 Task: Find connections with filter location Munster with filter topic #sustainabilitywith filter profile language Spanish with filter current company Impetus with filter school Vel's Institute of Science, Technoloyg and Advanced Studies, Chennai with filter industry Geothermal Electric Power Generation with filter service category Financial Accounting with filter keywords title Financial Planner
Action: Mouse moved to (558, 68)
Screenshot: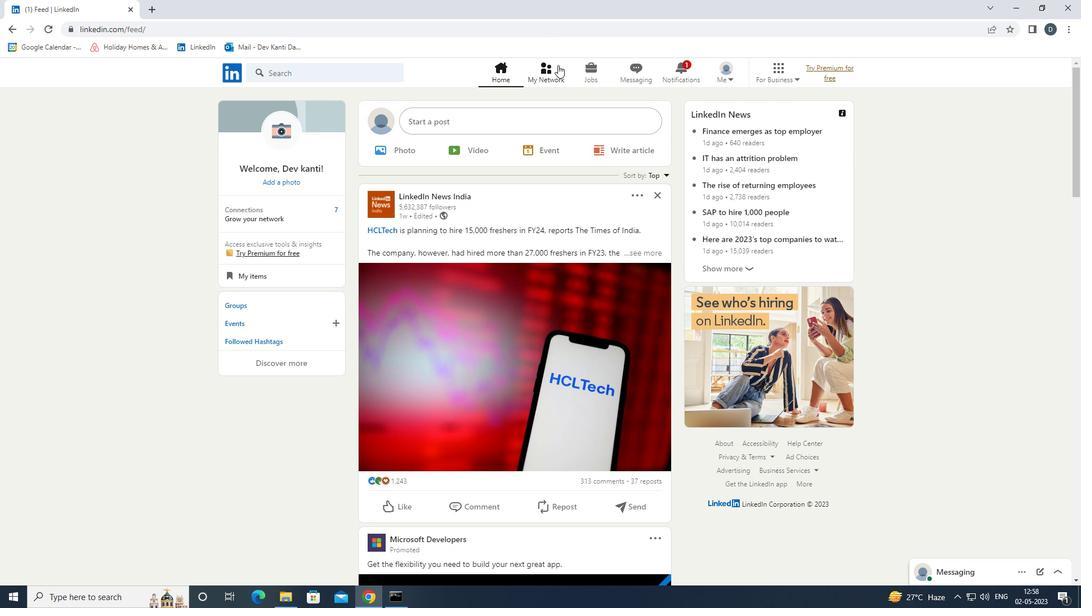 
Action: Mouse pressed left at (558, 68)
Screenshot: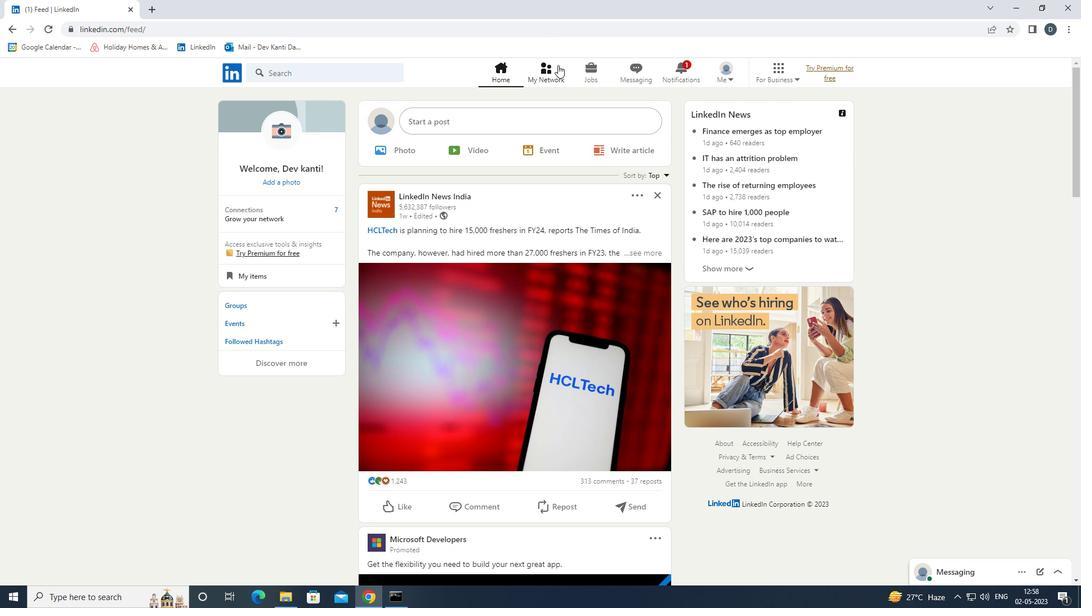 
Action: Mouse moved to (371, 131)
Screenshot: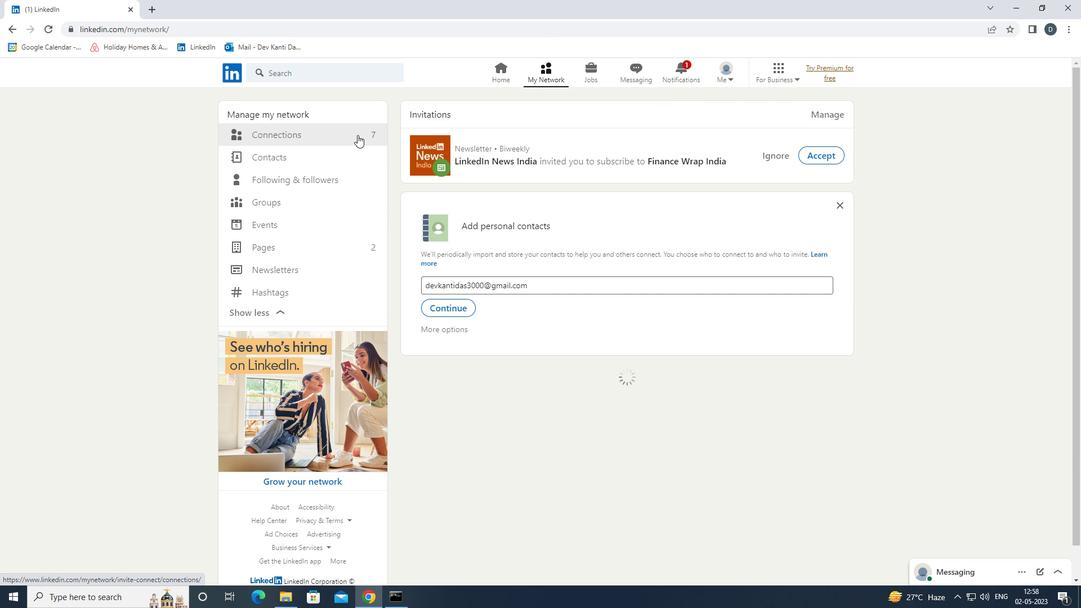 
Action: Mouse pressed left at (371, 131)
Screenshot: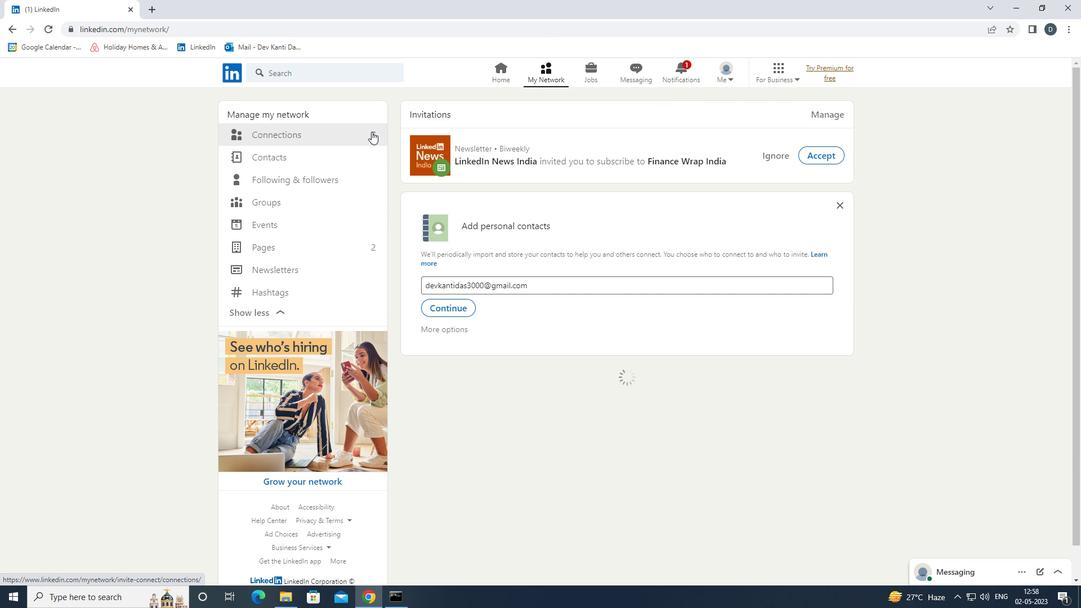 
Action: Mouse moved to (631, 129)
Screenshot: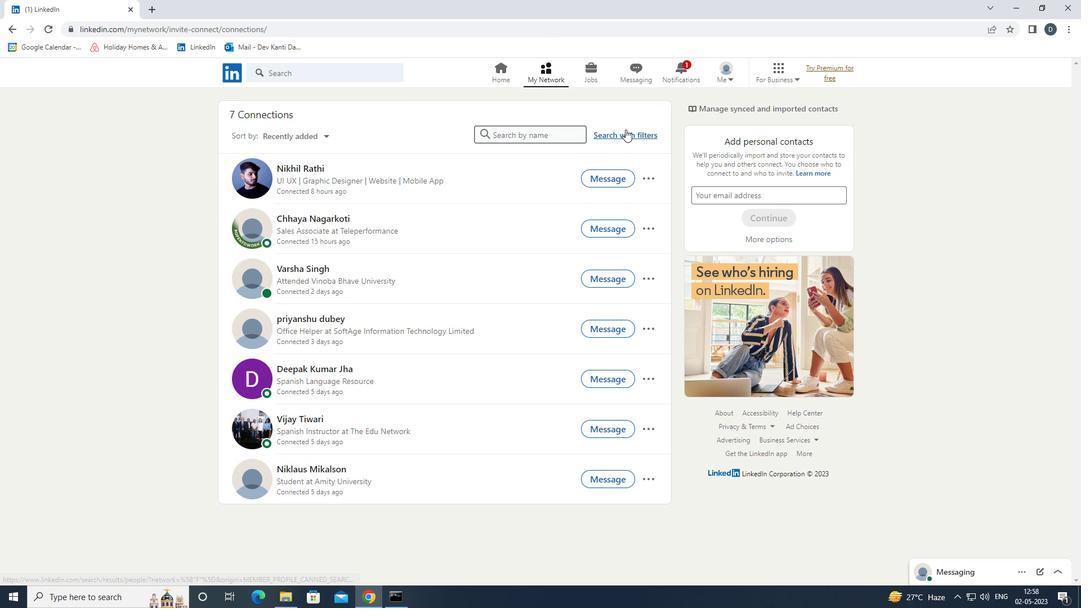 
Action: Mouse pressed left at (631, 129)
Screenshot: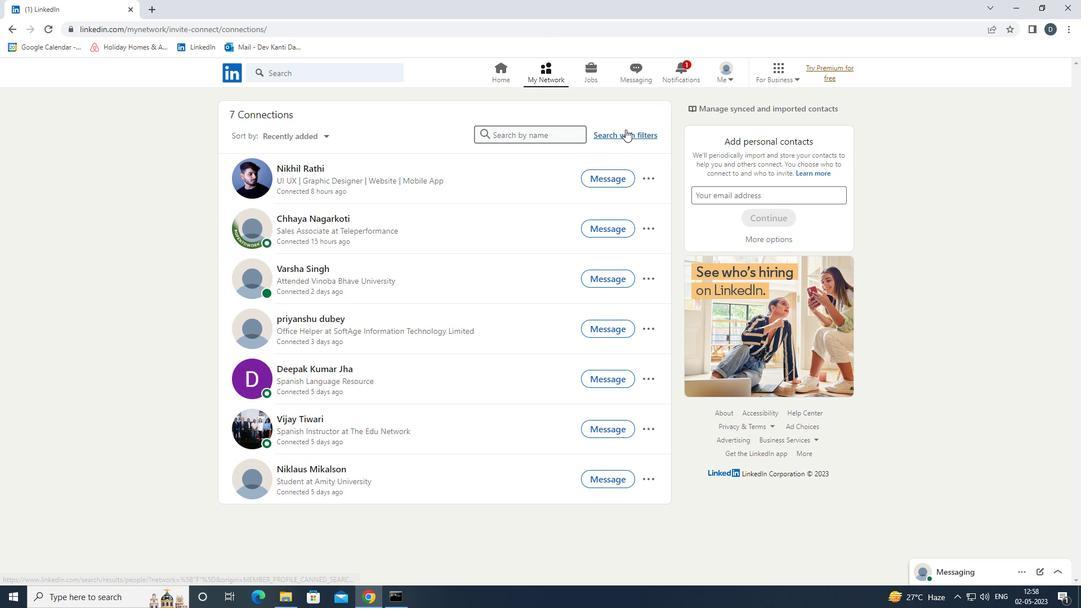 
Action: Mouse moved to (560, 100)
Screenshot: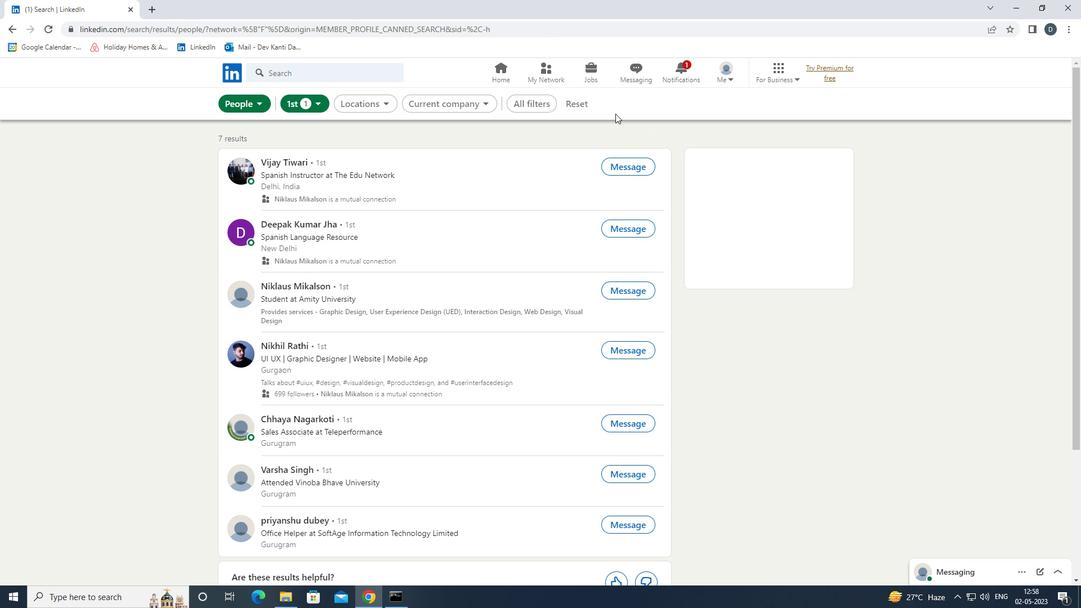 
Action: Mouse pressed left at (560, 100)
Screenshot: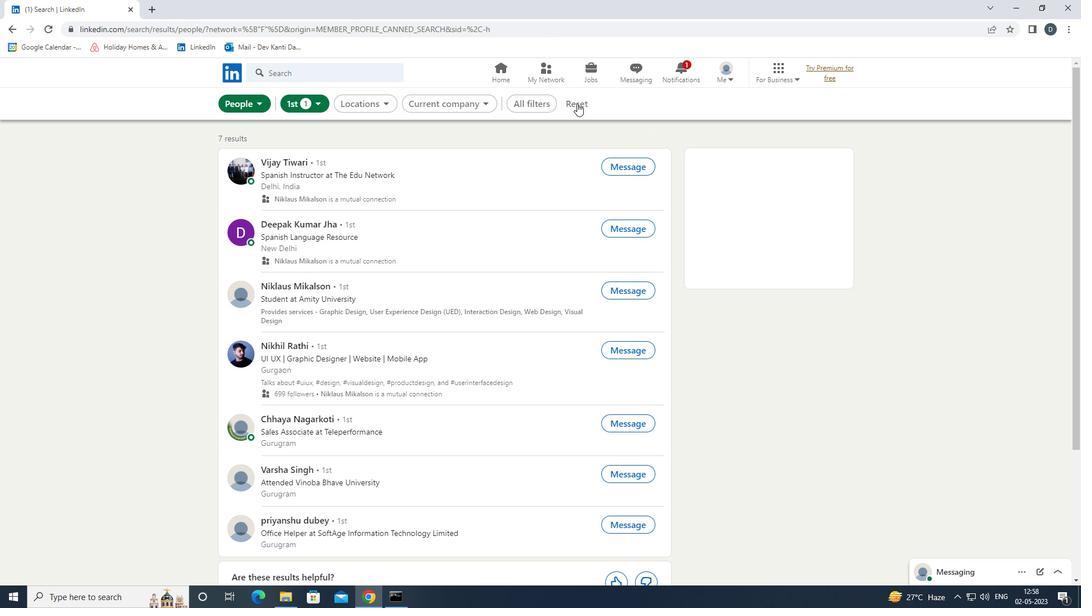 
Action: Mouse moved to (580, 99)
Screenshot: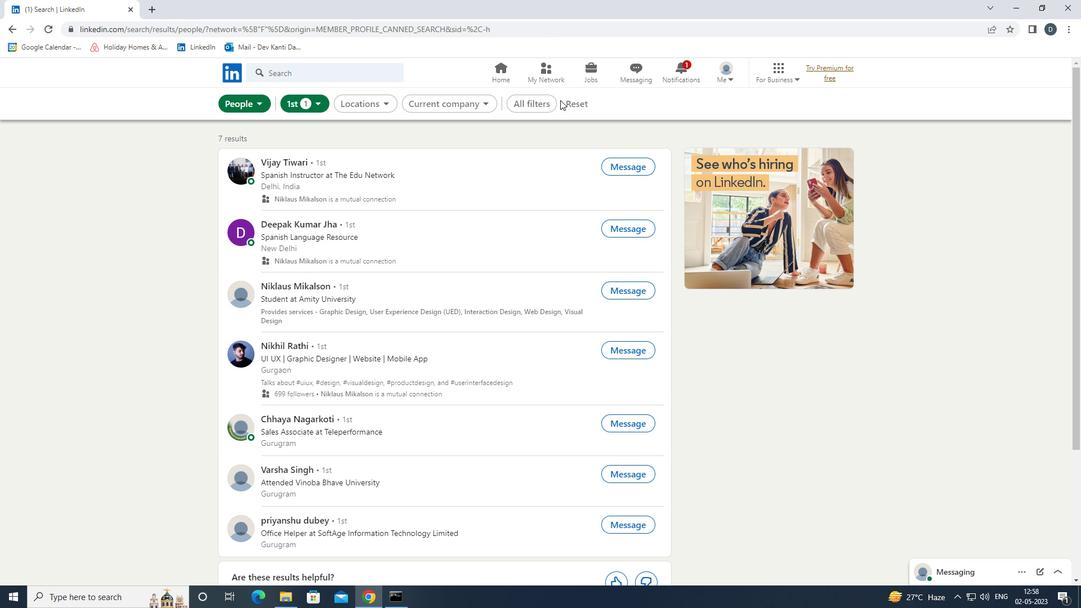 
Action: Mouse pressed left at (580, 99)
Screenshot: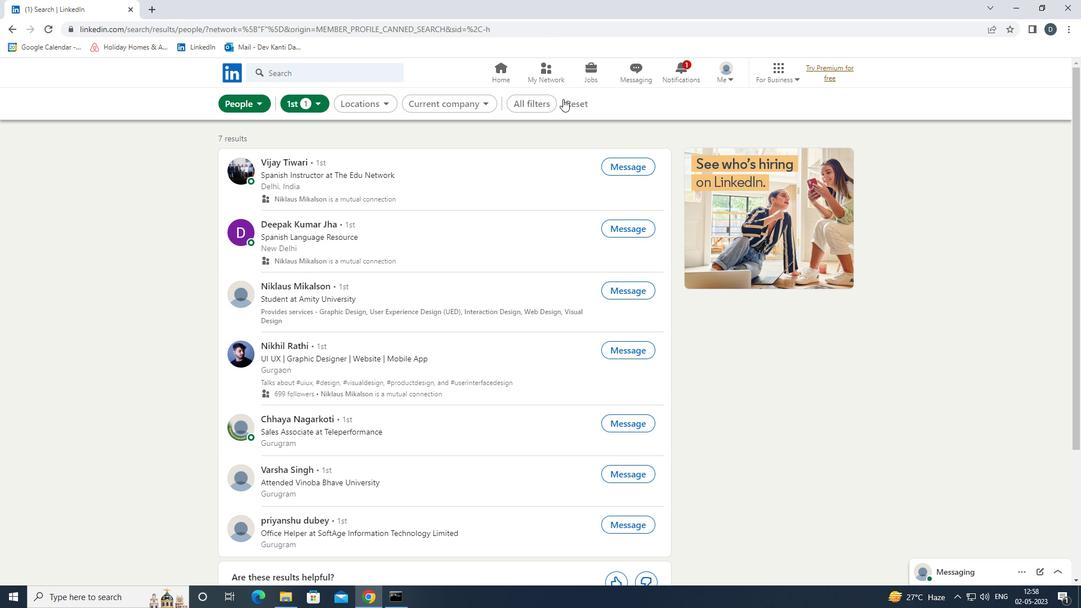 
Action: Mouse moved to (547, 103)
Screenshot: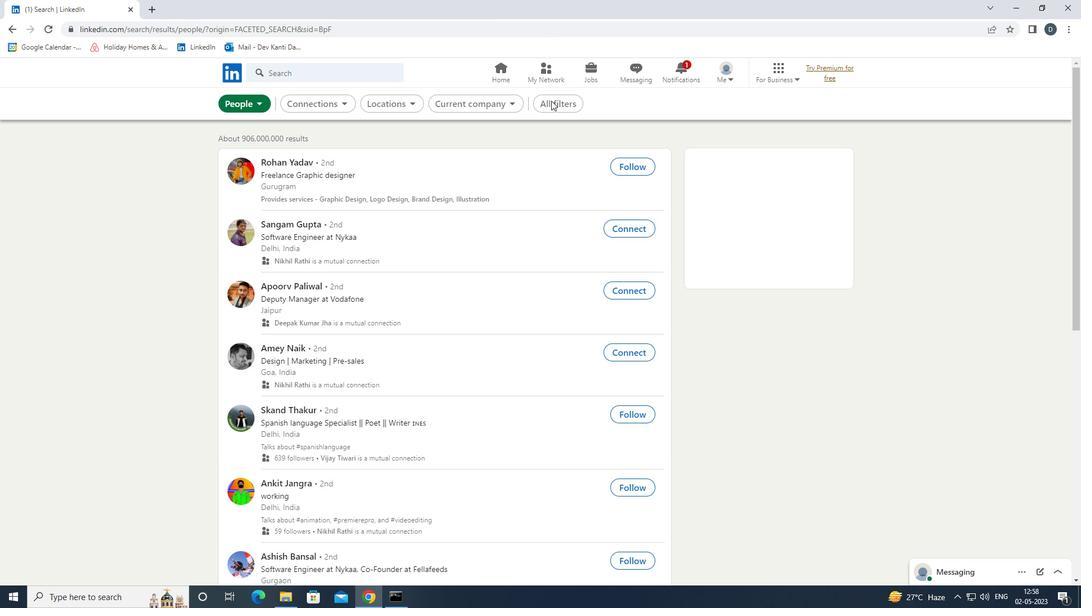 
Action: Mouse pressed left at (547, 103)
Screenshot: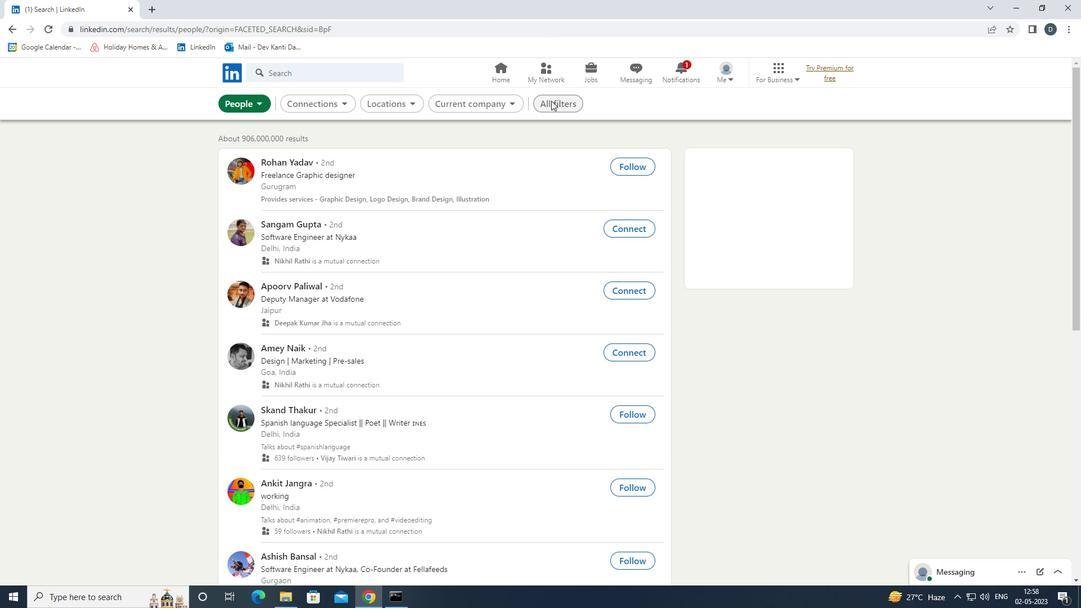 
Action: Mouse moved to (989, 381)
Screenshot: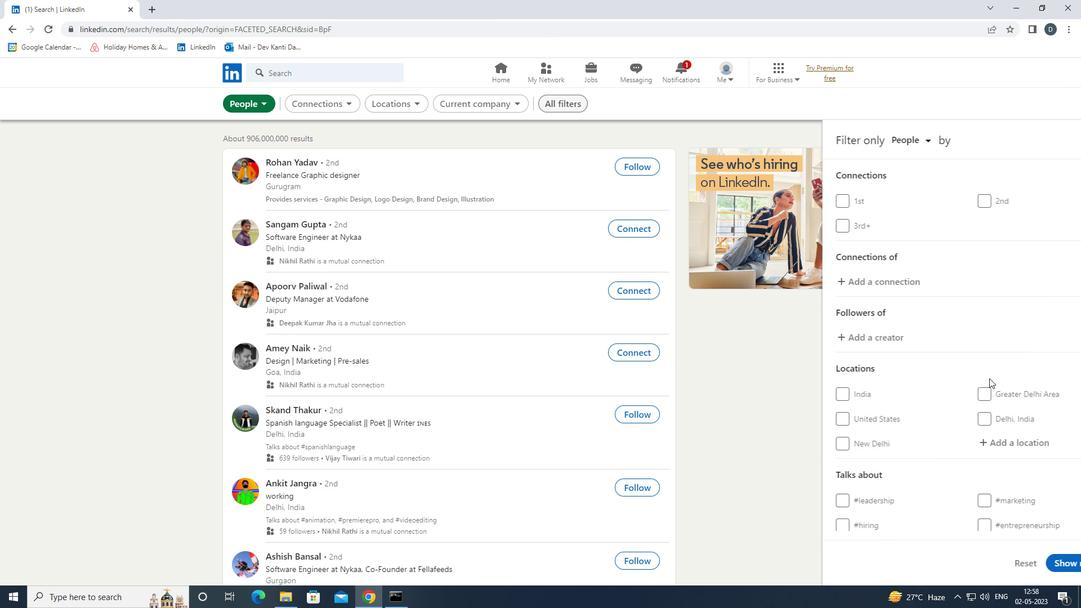 
Action: Mouse scrolled (989, 380) with delta (0, 0)
Screenshot: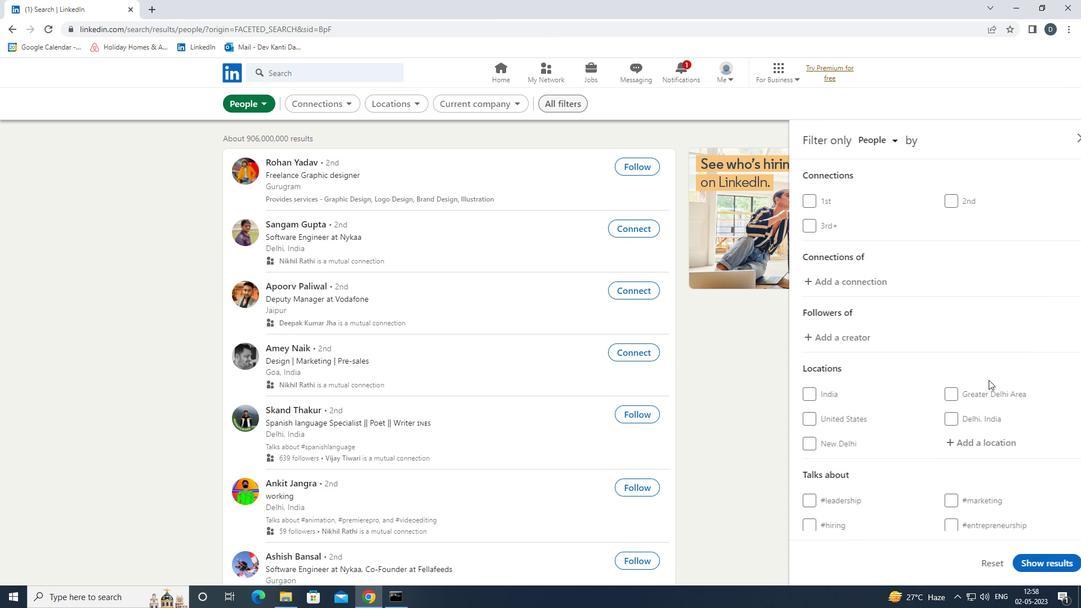 
Action: Mouse moved to (989, 381)
Screenshot: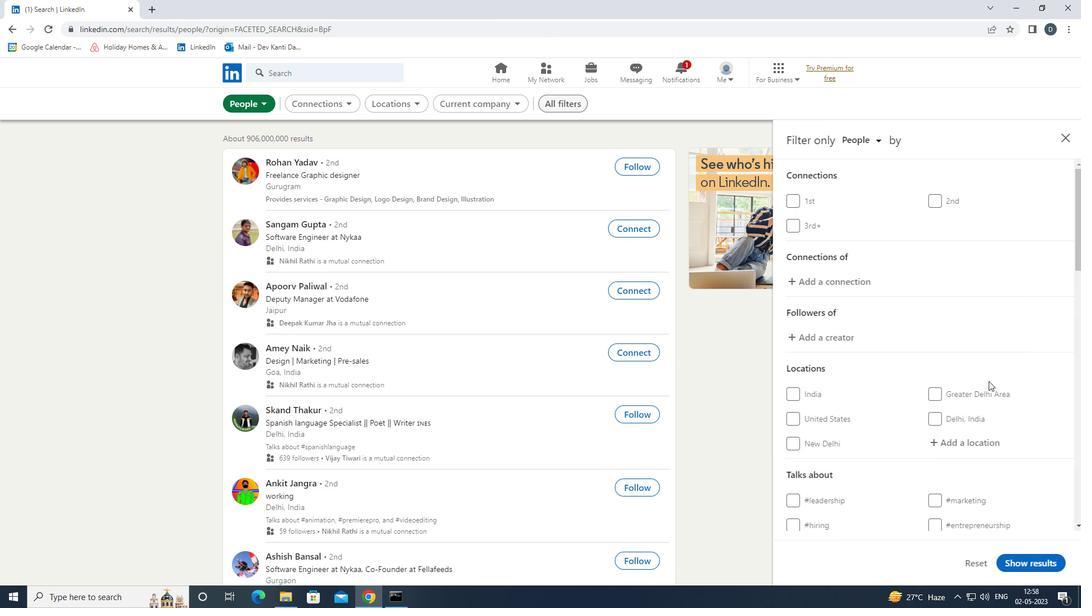 
Action: Mouse scrolled (989, 381) with delta (0, 0)
Screenshot: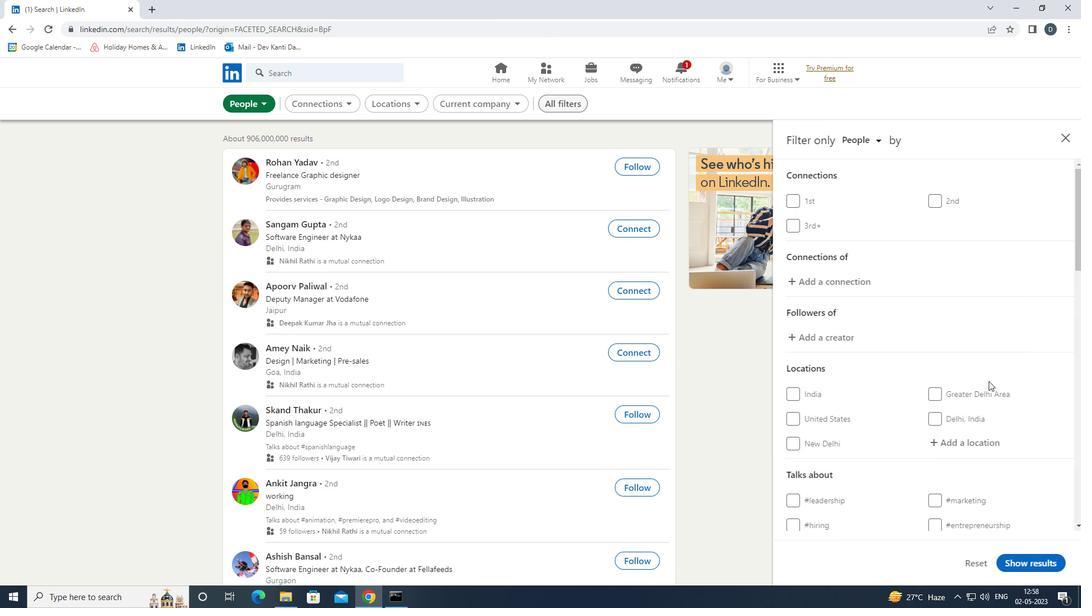 
Action: Mouse moved to (982, 328)
Screenshot: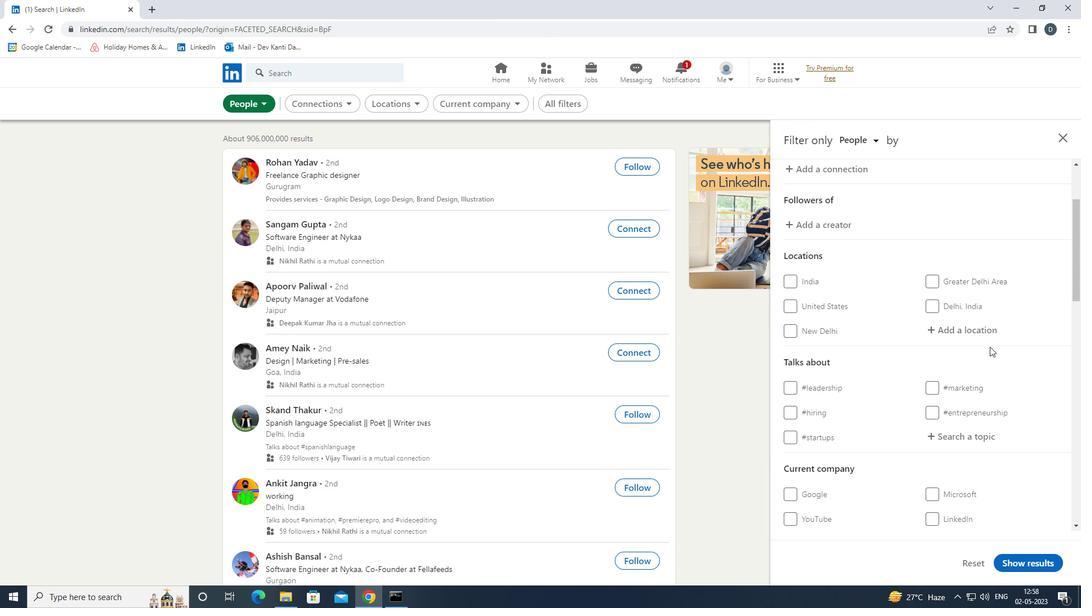 
Action: Mouse pressed left at (982, 328)
Screenshot: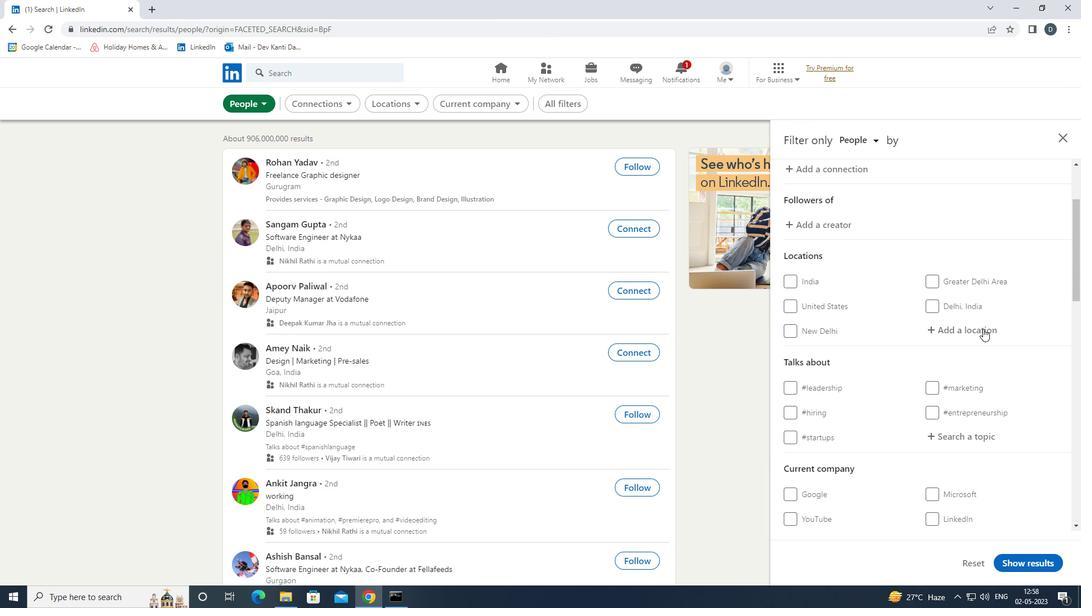 
Action: Mouse moved to (981, 328)
Screenshot: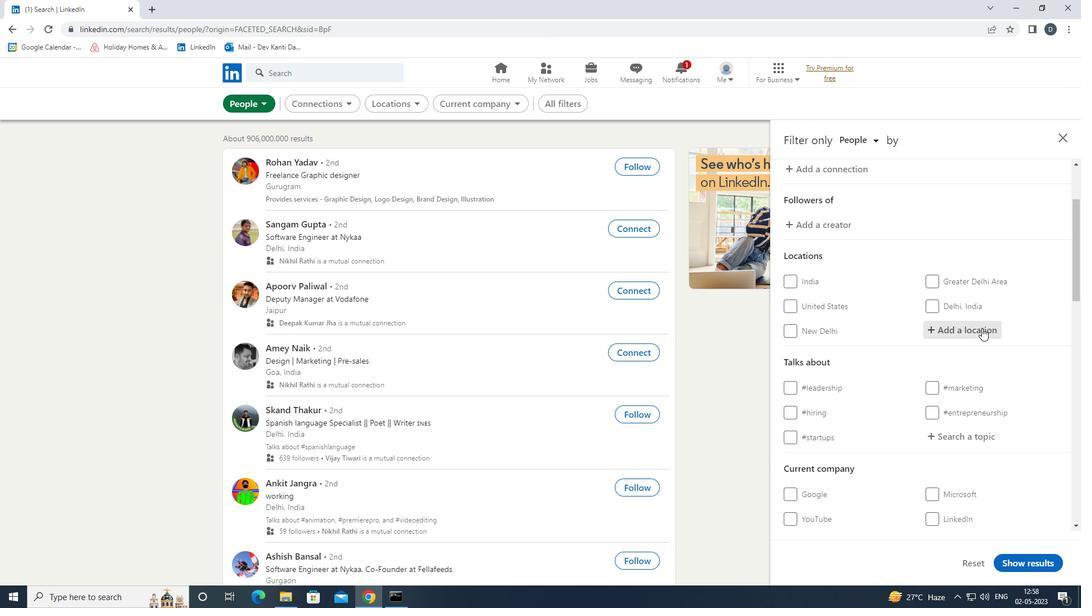 
Action: Key pressed <Key.shift>MUNSTER<Key.down><Key.enter>
Screenshot: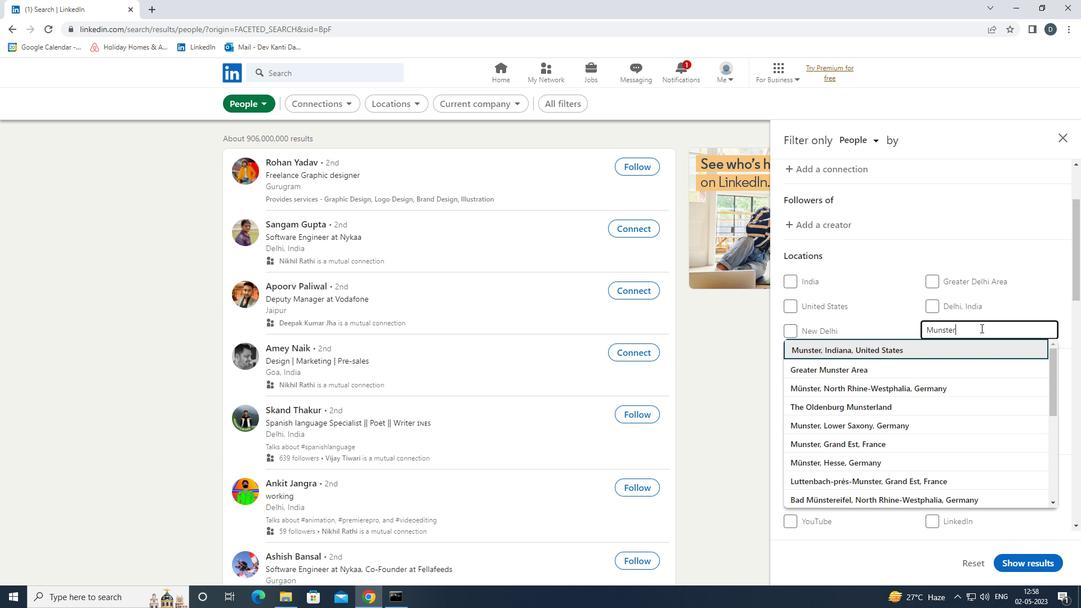 
Action: Mouse moved to (908, 337)
Screenshot: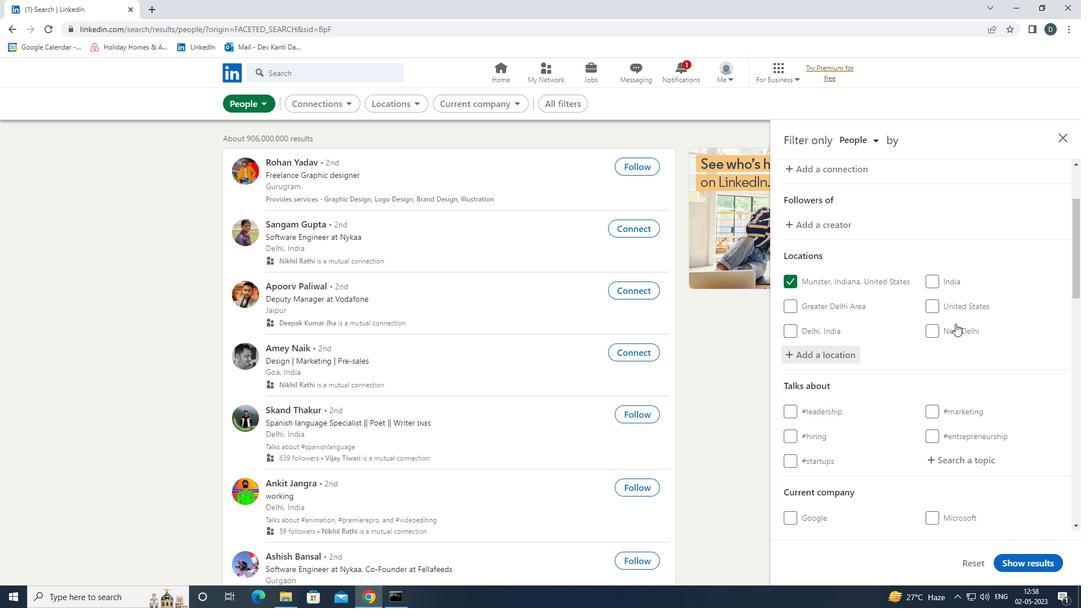 
Action: Mouse scrolled (908, 337) with delta (0, 0)
Screenshot: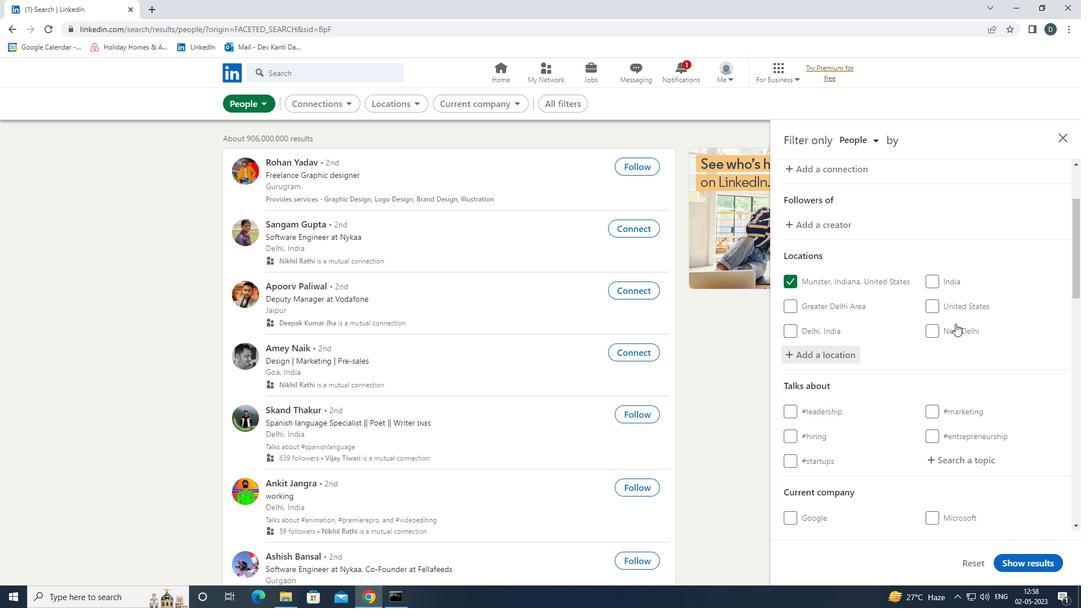 
Action: Mouse moved to (919, 362)
Screenshot: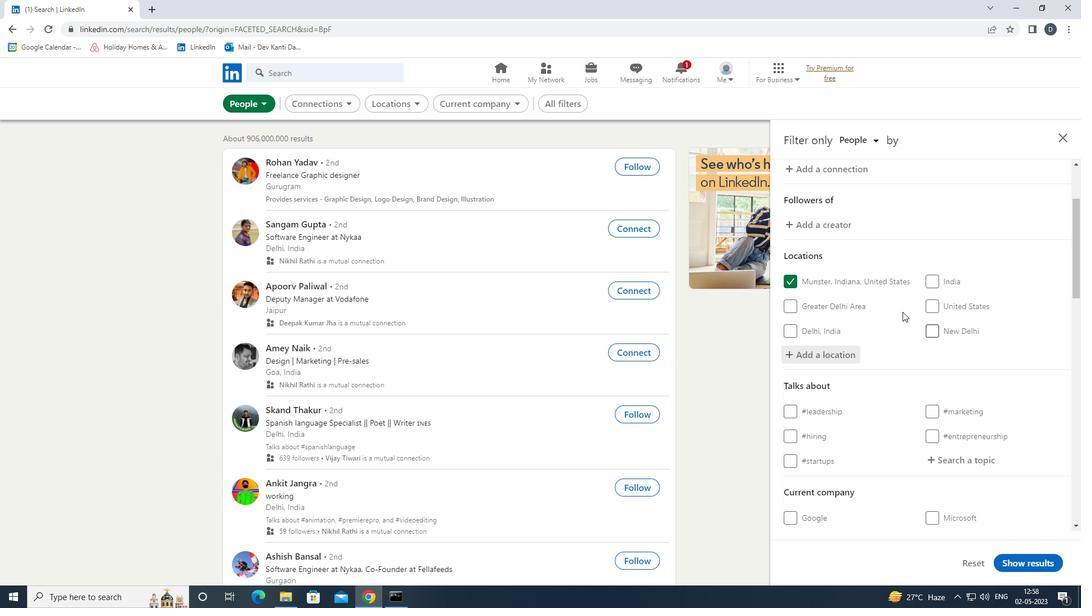 
Action: Mouse scrolled (919, 361) with delta (0, 0)
Screenshot: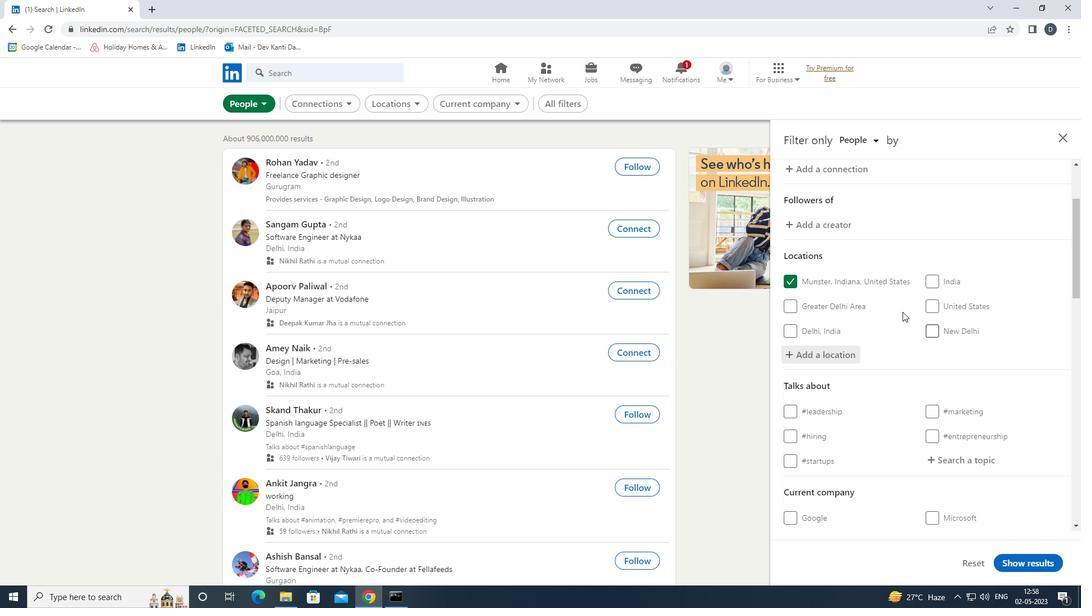 
Action: Mouse moved to (977, 332)
Screenshot: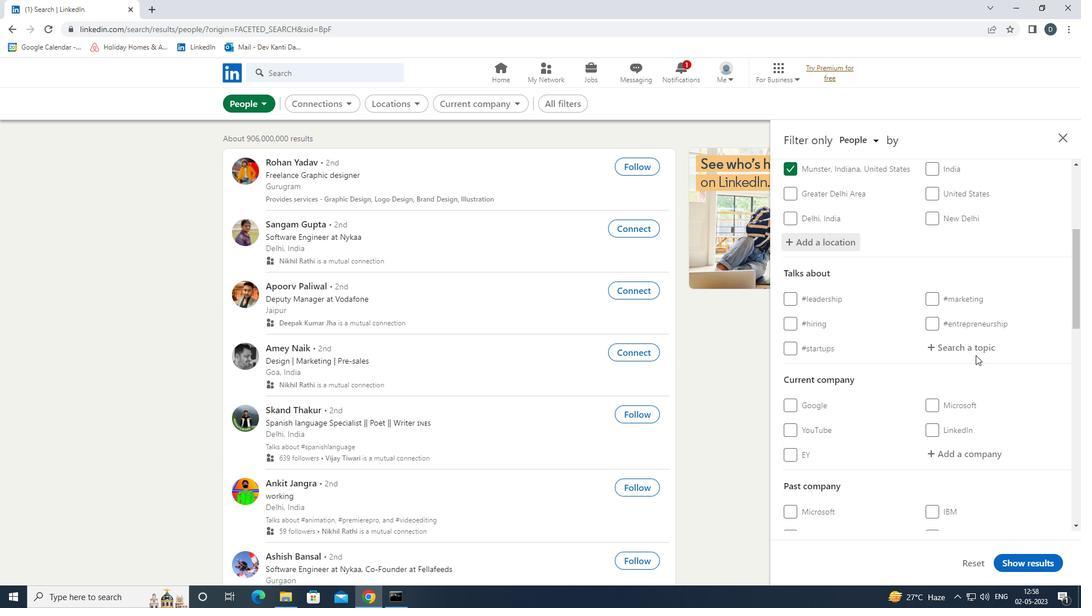 
Action: Mouse pressed left at (977, 332)
Screenshot: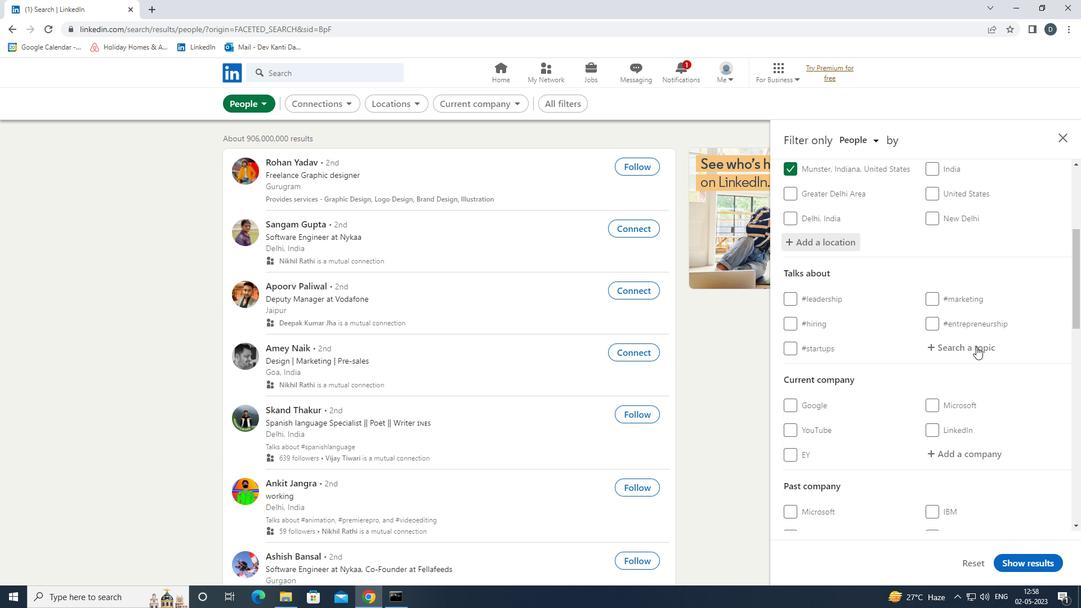 
Action: Mouse moved to (973, 353)
Screenshot: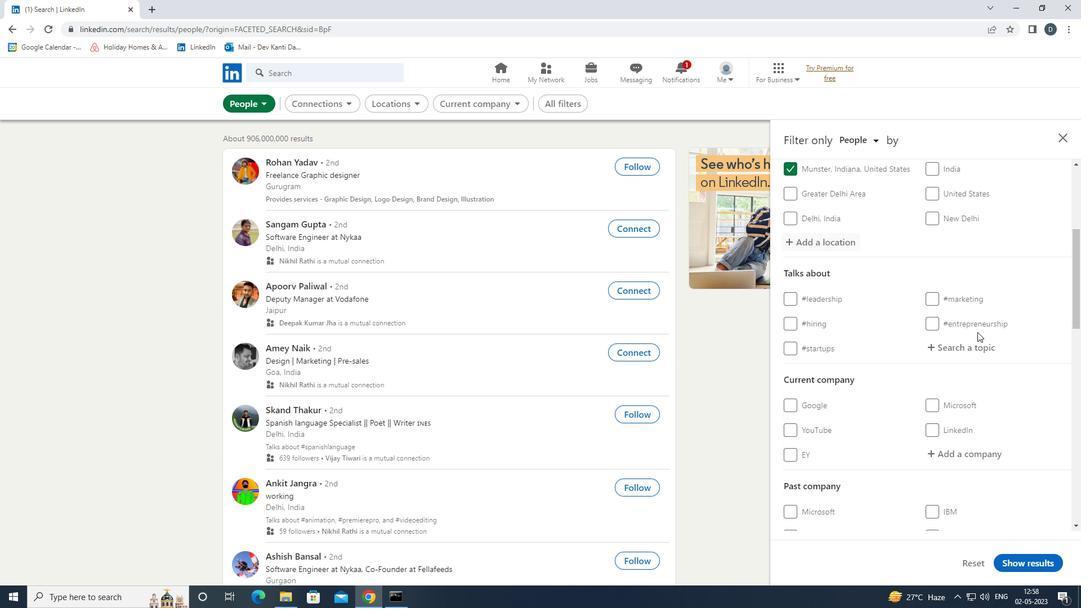 
Action: Mouse pressed left at (973, 353)
Screenshot: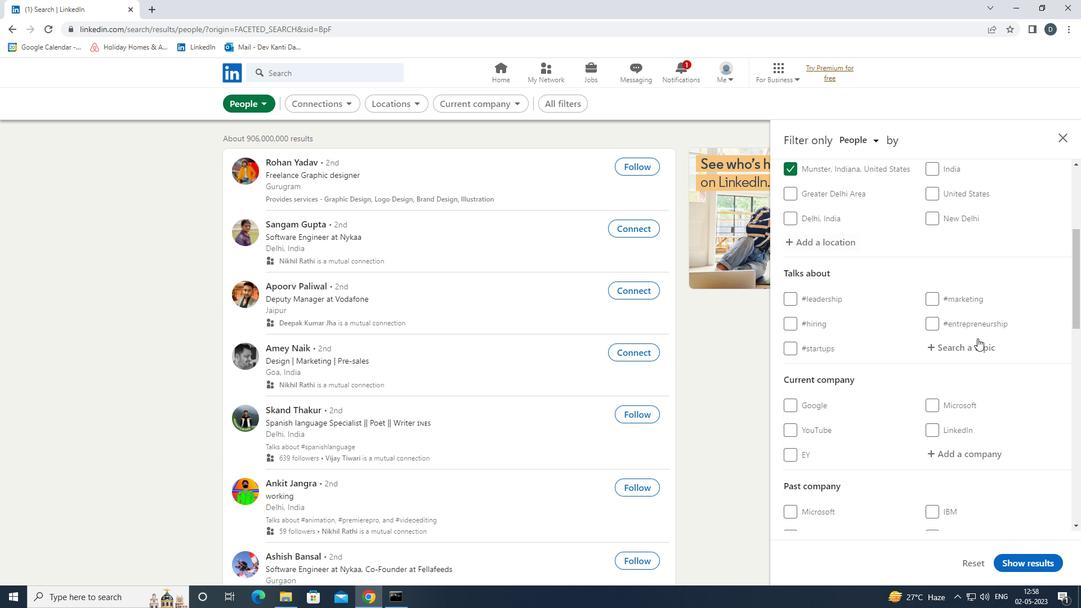 
Action: Mouse moved to (968, 356)
Screenshot: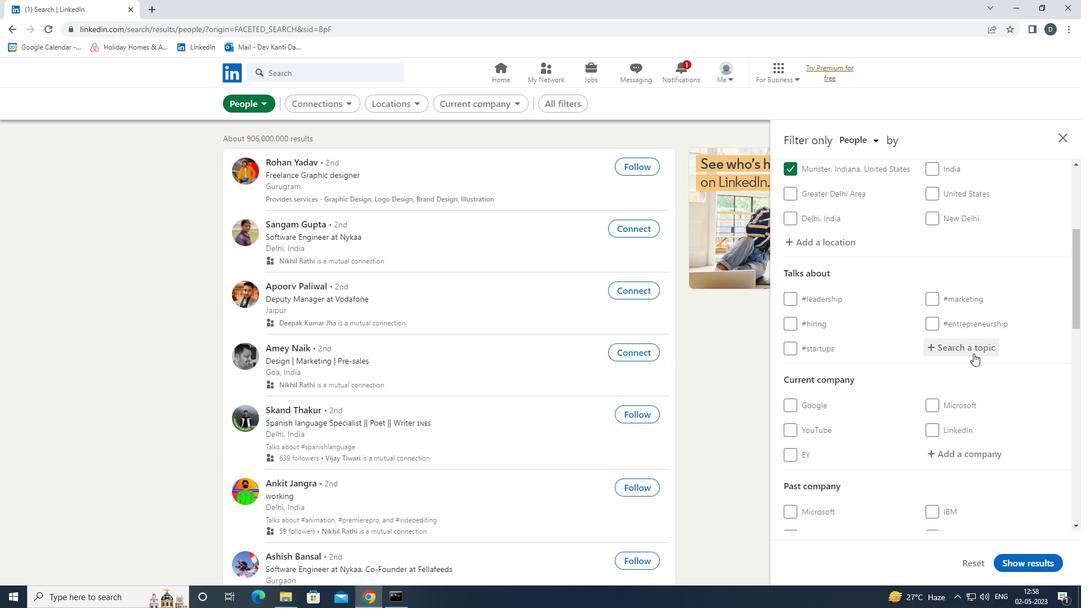 
Action: Key pressed SUSTAINI<Key.down><Key.enter>
Screenshot: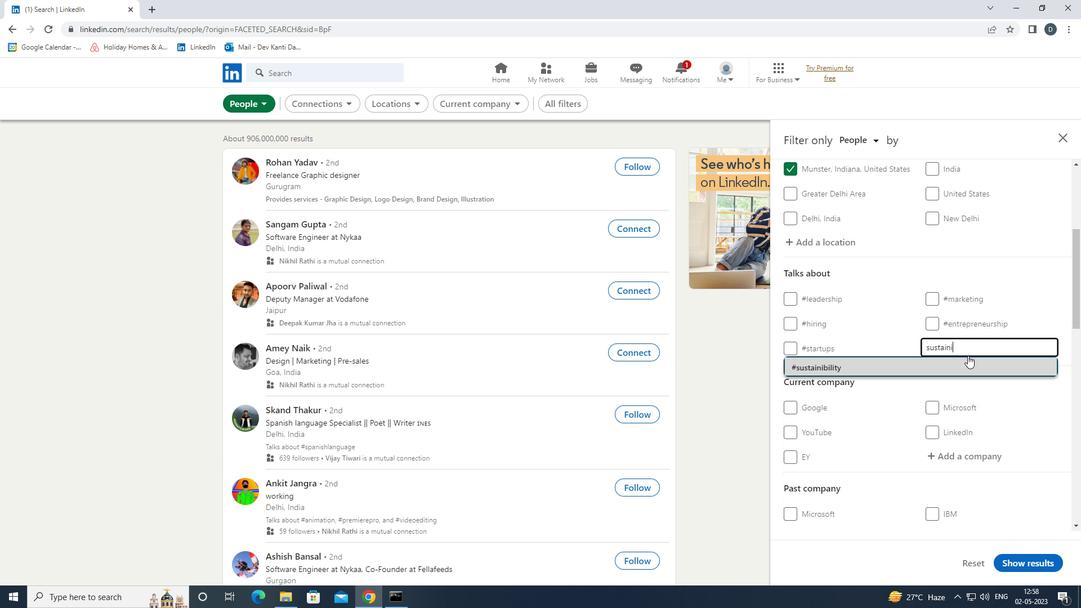 
Action: Mouse moved to (966, 359)
Screenshot: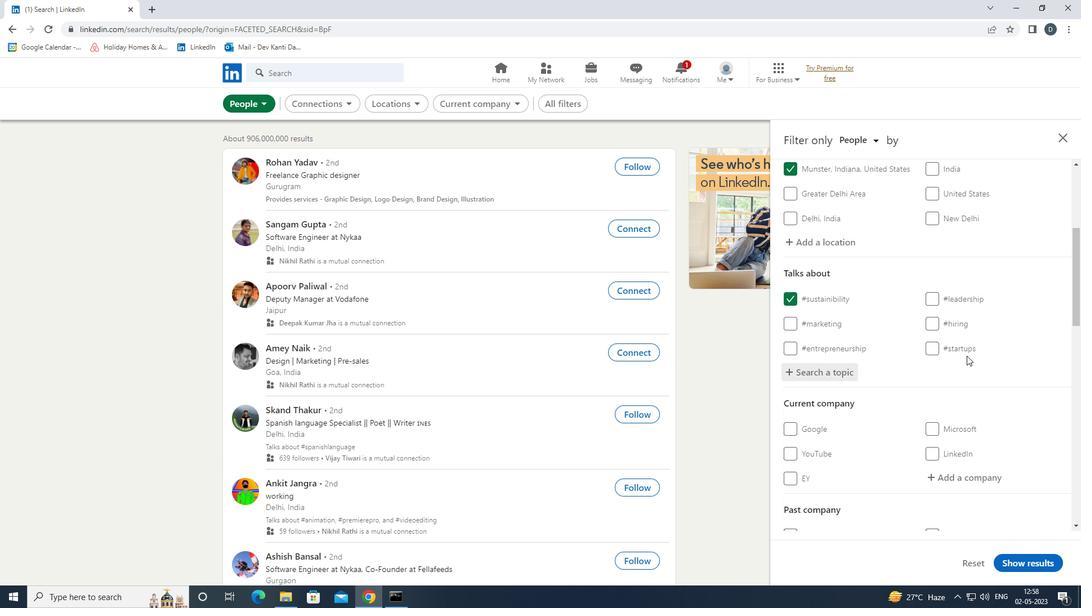 
Action: Mouse scrolled (966, 359) with delta (0, 0)
Screenshot: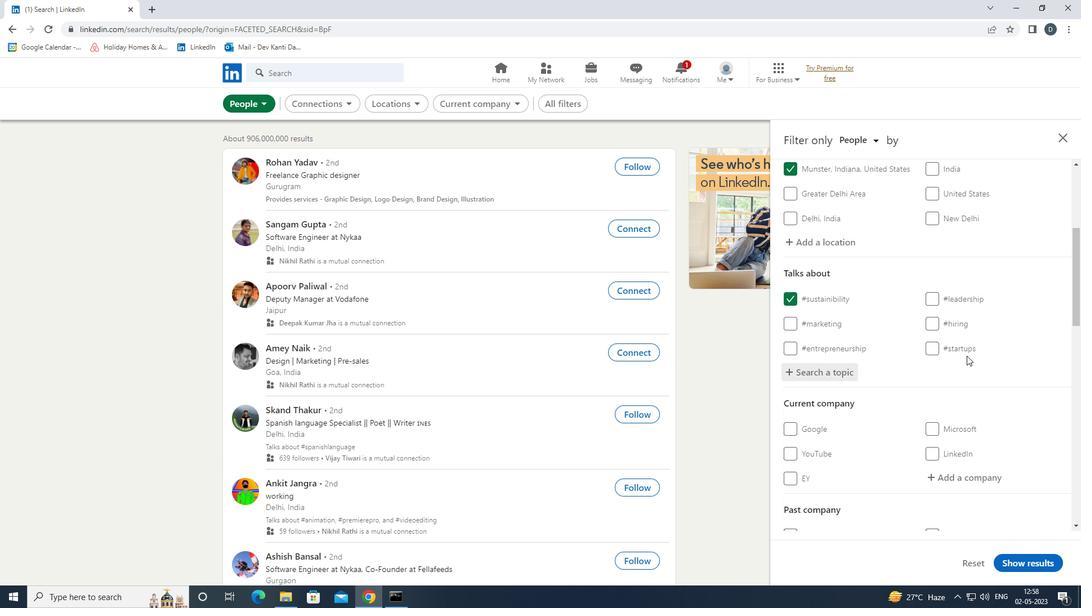 
Action: Mouse moved to (966, 365)
Screenshot: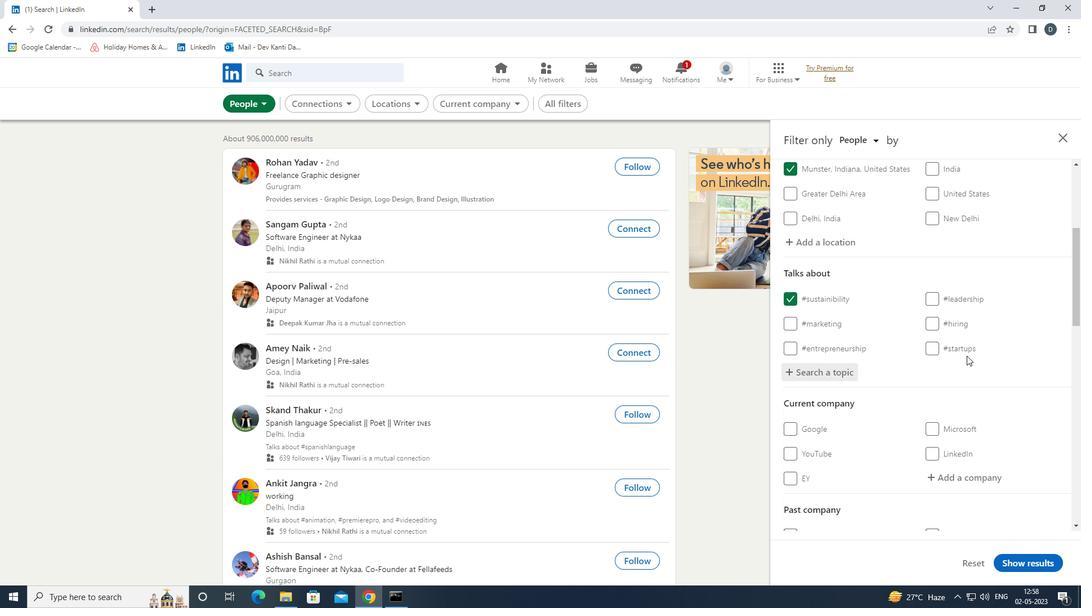 
Action: Mouse scrolled (966, 364) with delta (0, 0)
Screenshot: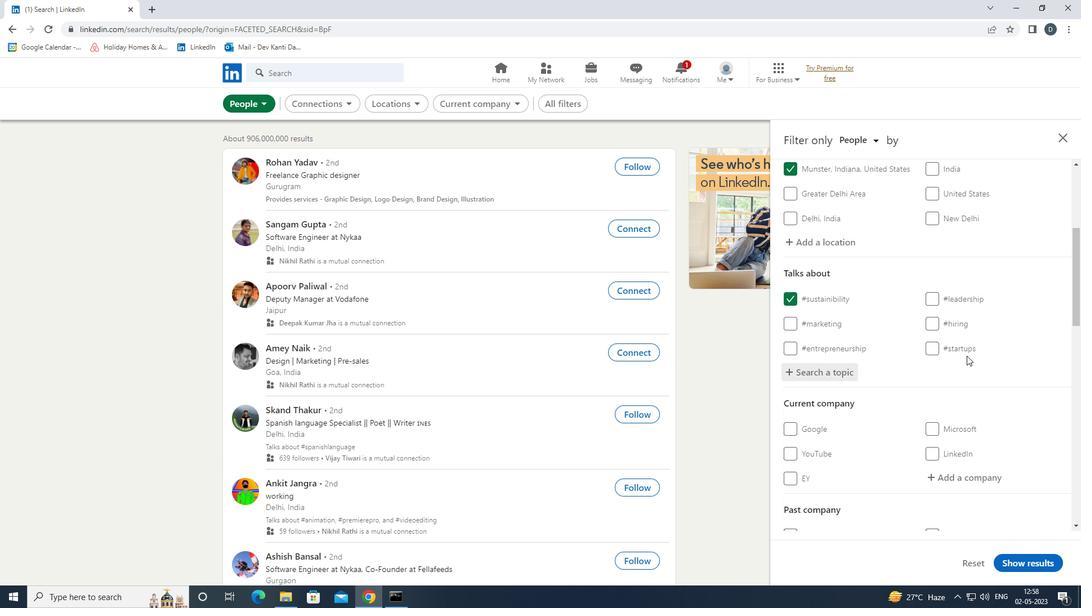 
Action: Mouse moved to (966, 365)
Screenshot: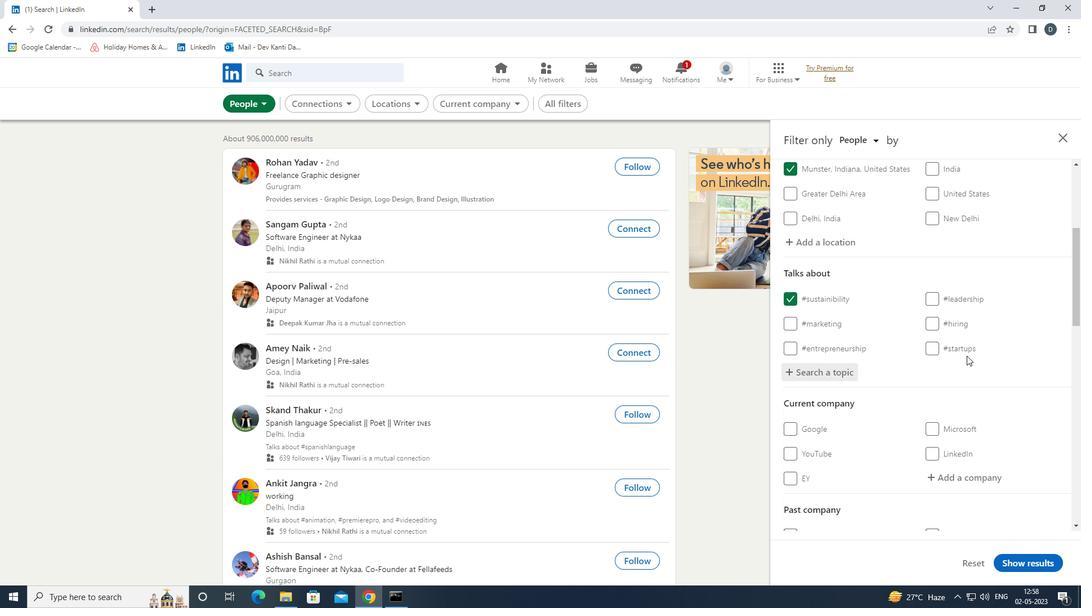 
Action: Mouse scrolled (966, 364) with delta (0, 0)
Screenshot: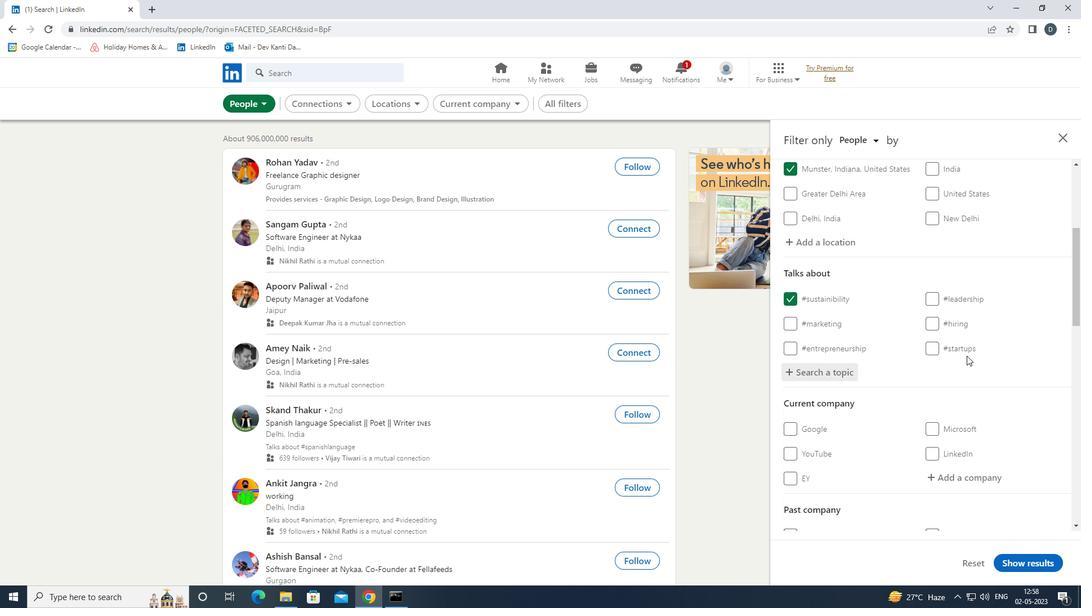 
Action: Mouse scrolled (966, 364) with delta (0, 0)
Screenshot: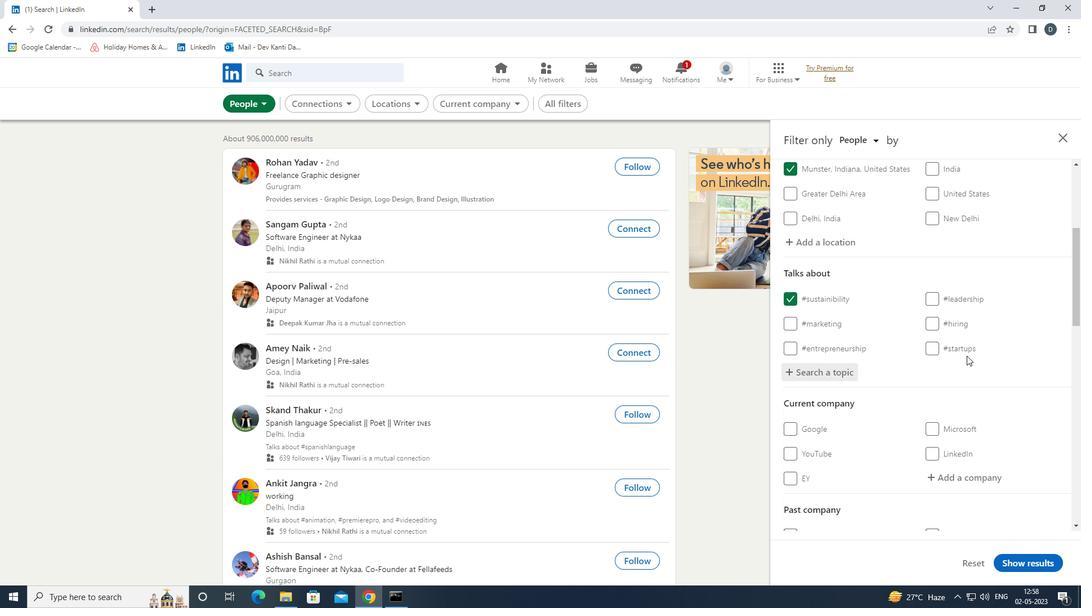 
Action: Mouse scrolled (966, 364) with delta (0, 0)
Screenshot: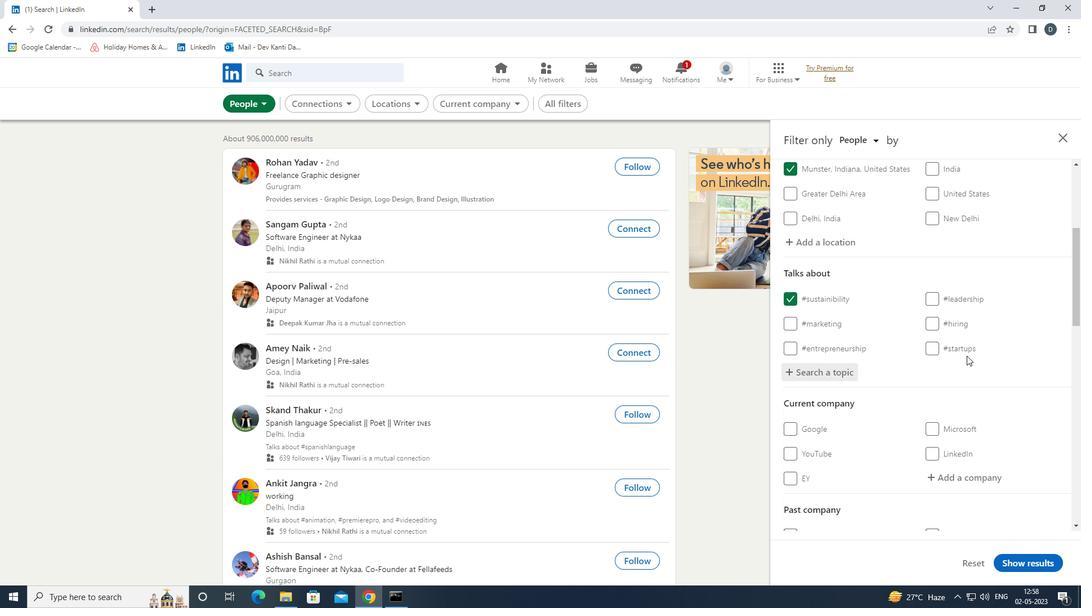 
Action: Mouse scrolled (966, 364) with delta (0, 0)
Screenshot: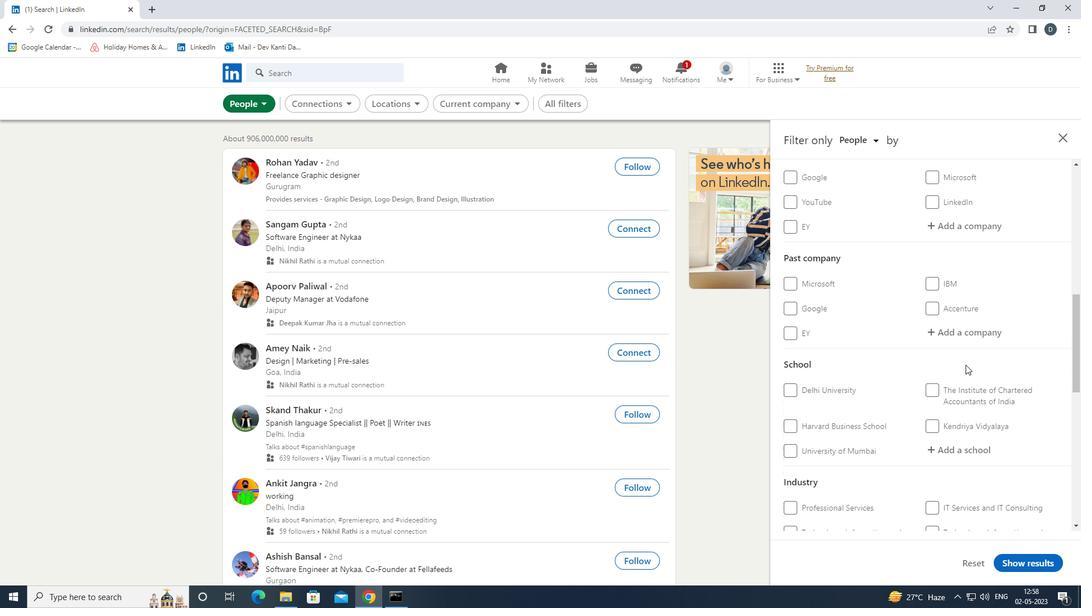 
Action: Mouse scrolled (966, 364) with delta (0, 0)
Screenshot: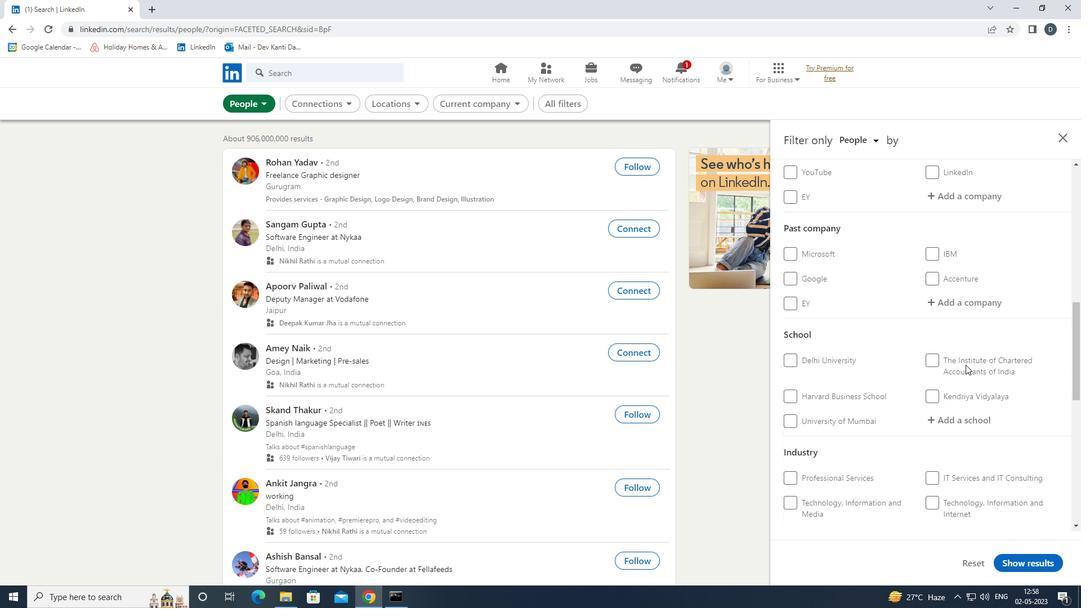 
Action: Mouse scrolled (966, 364) with delta (0, 0)
Screenshot: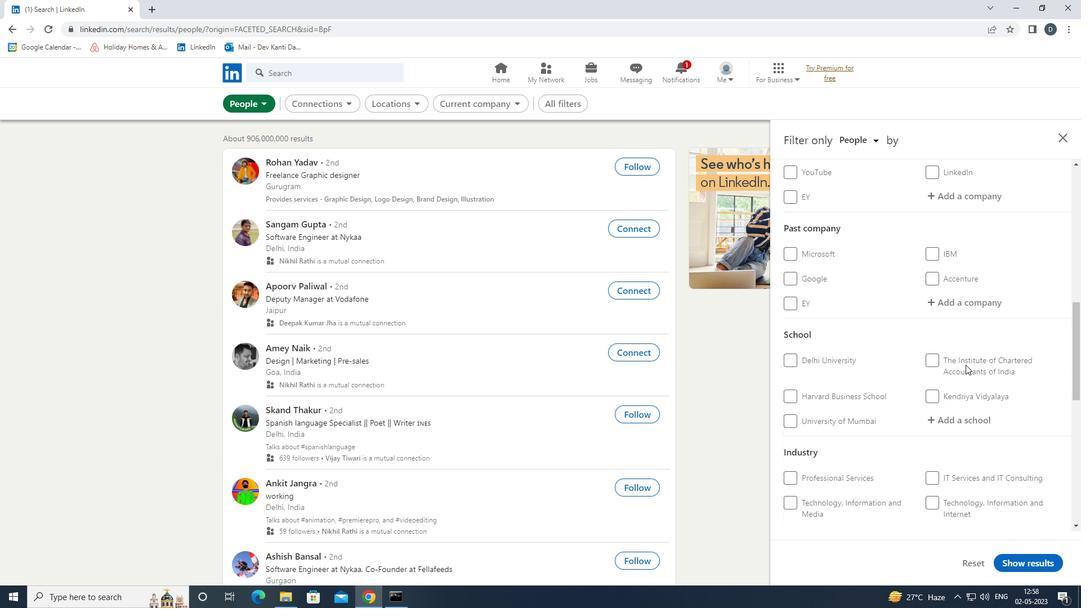 
Action: Mouse scrolled (966, 364) with delta (0, 0)
Screenshot: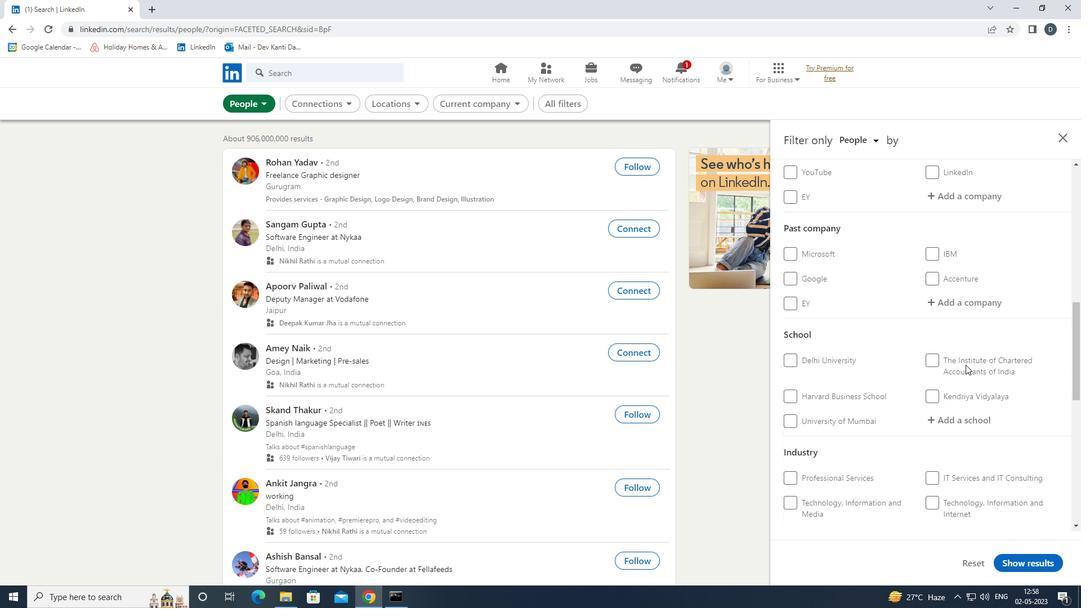 
Action: Mouse scrolled (966, 364) with delta (0, 0)
Screenshot: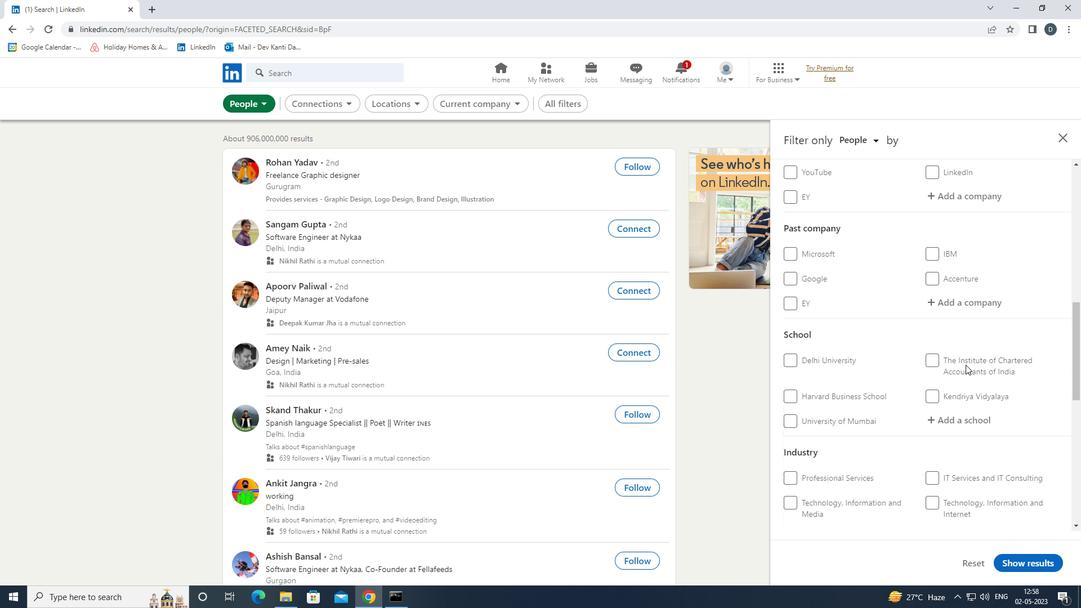 
Action: Mouse moved to (823, 353)
Screenshot: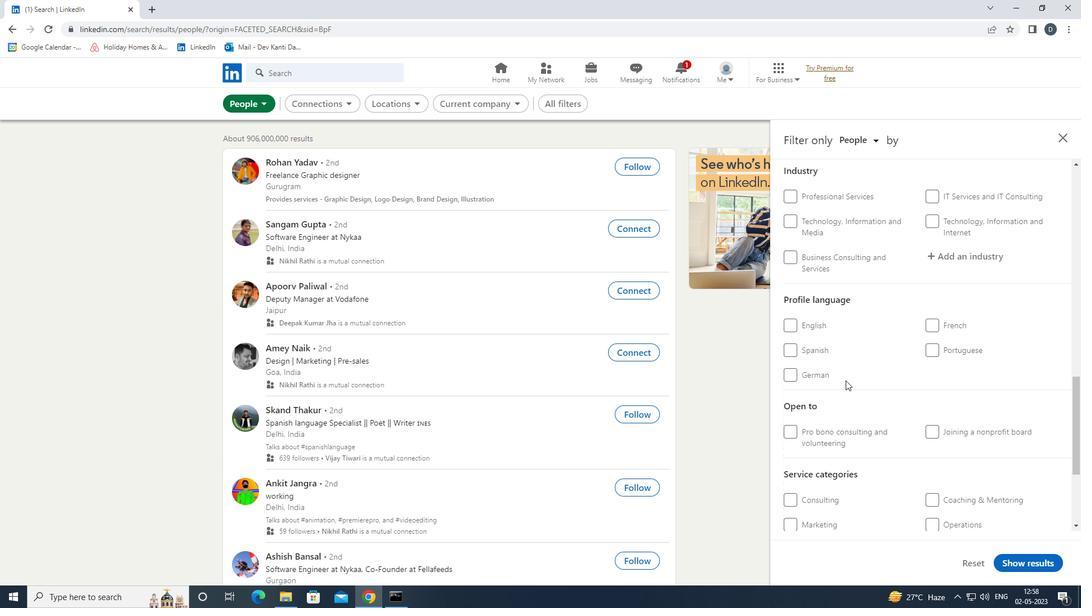 
Action: Mouse pressed left at (823, 353)
Screenshot: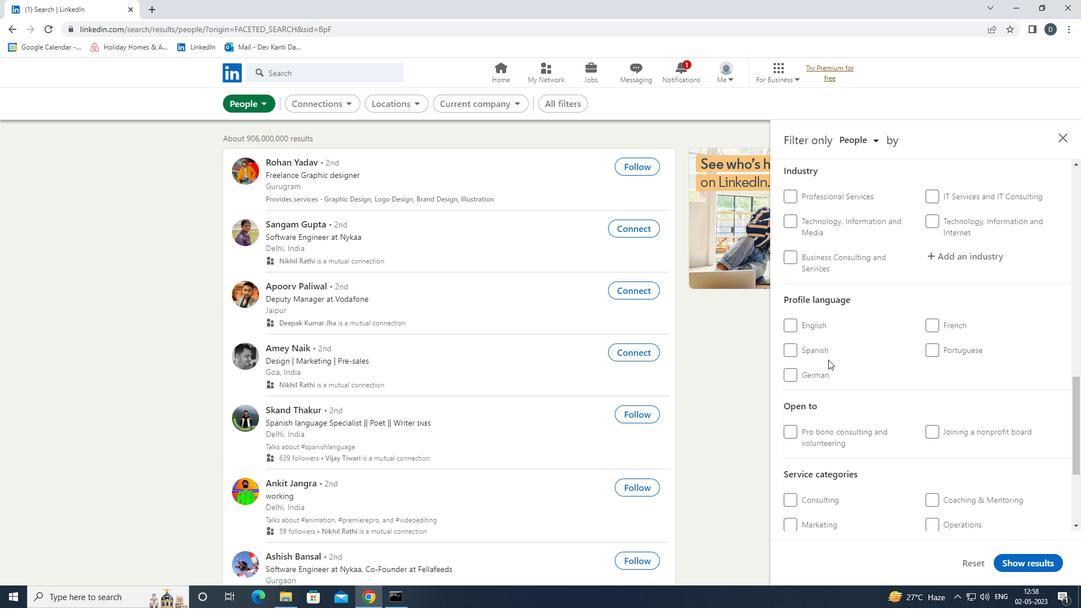 
Action: Mouse moved to (968, 378)
Screenshot: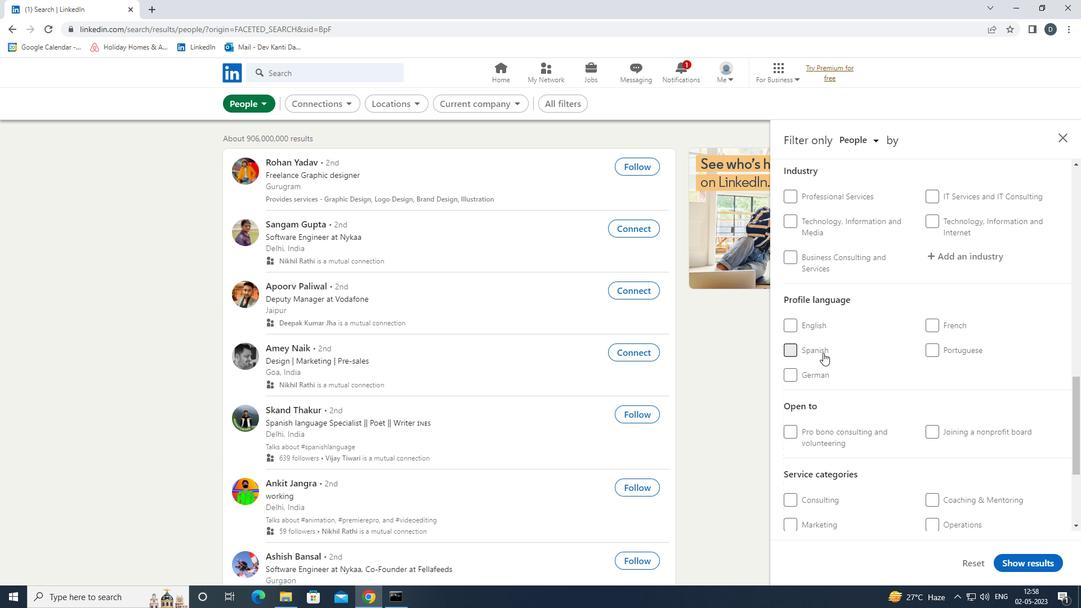 
Action: Mouse scrolled (968, 379) with delta (0, 0)
Screenshot: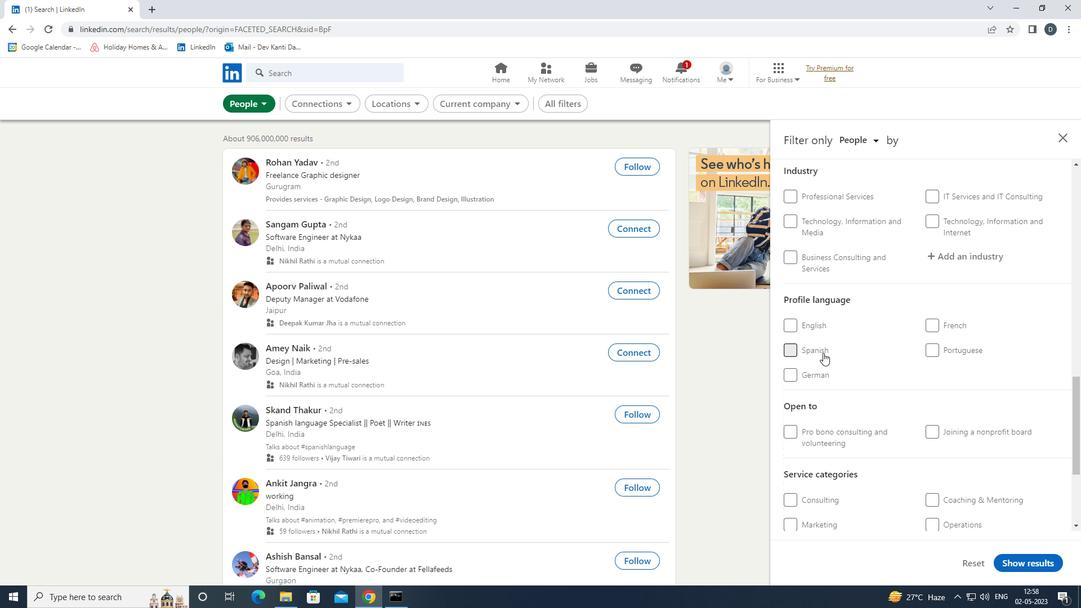 
Action: Mouse scrolled (968, 379) with delta (0, 0)
Screenshot: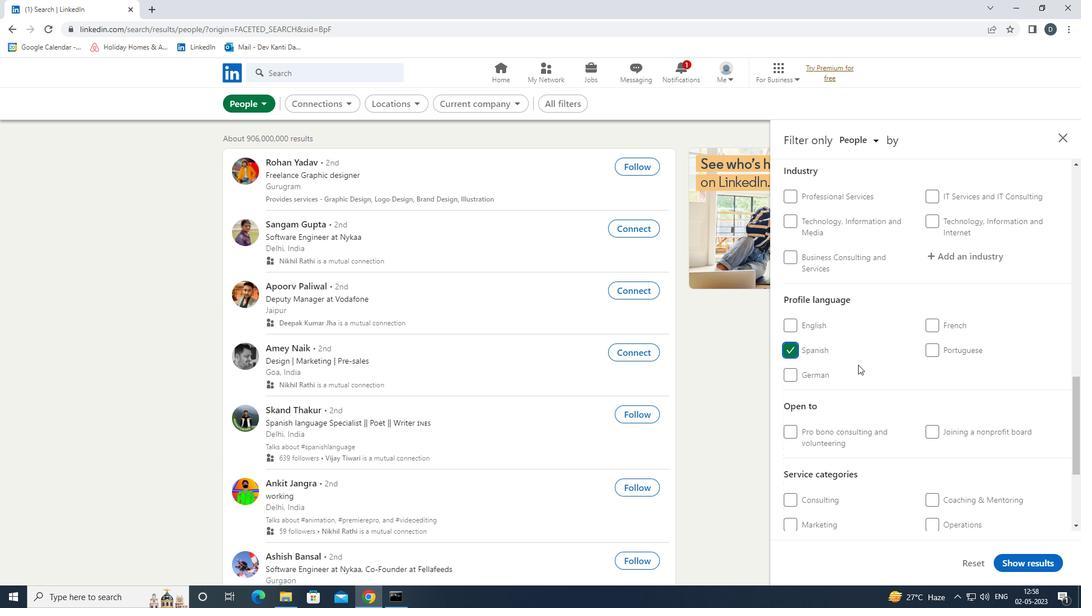 
Action: Mouse scrolled (968, 379) with delta (0, 0)
Screenshot: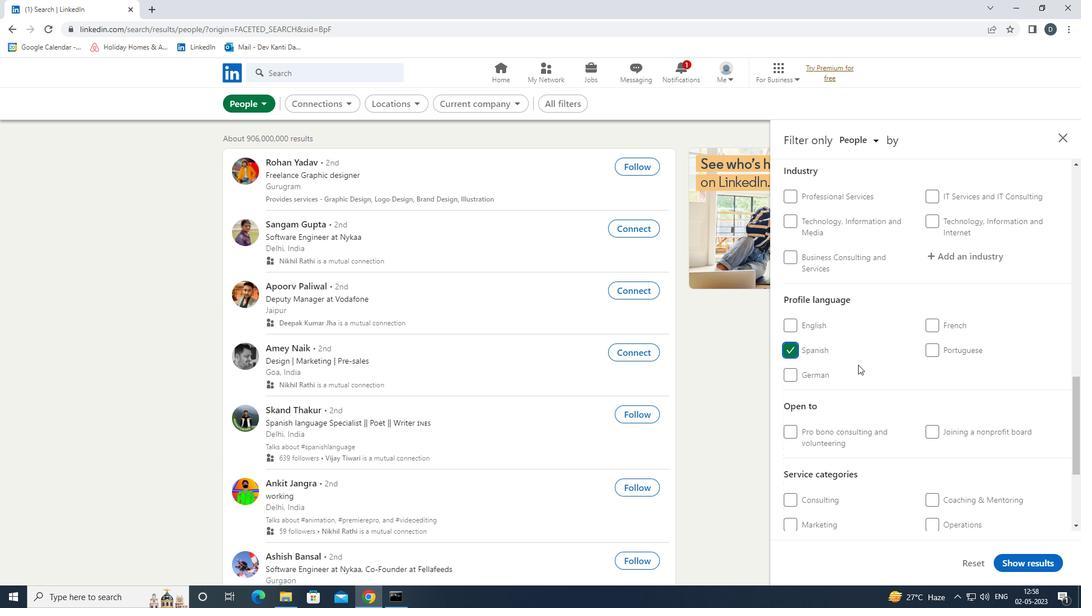 
Action: Mouse scrolled (968, 379) with delta (0, 0)
Screenshot: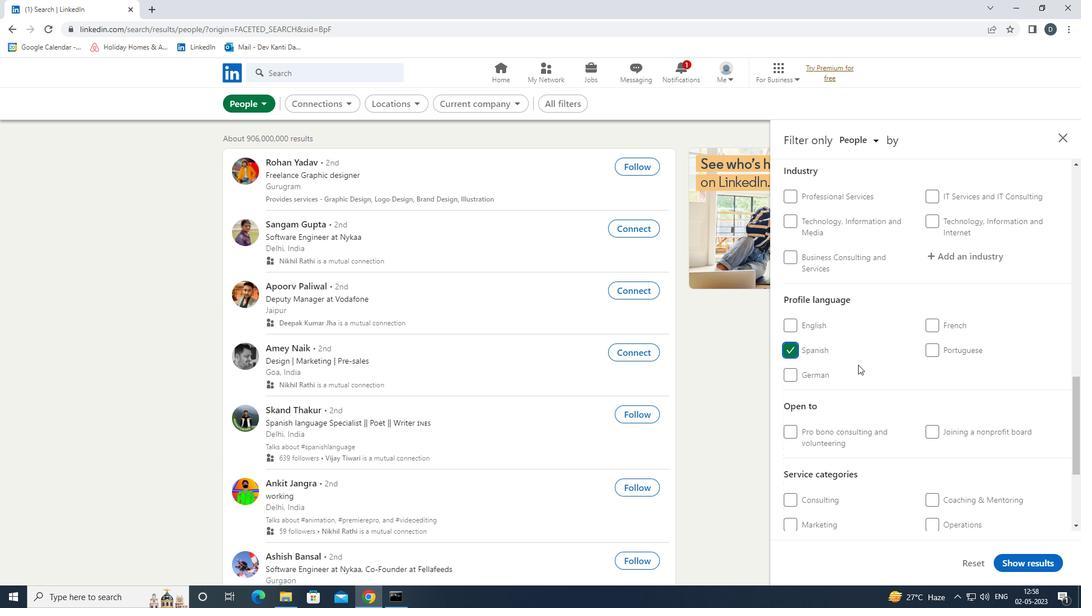 
Action: Mouse scrolled (968, 379) with delta (0, 0)
Screenshot: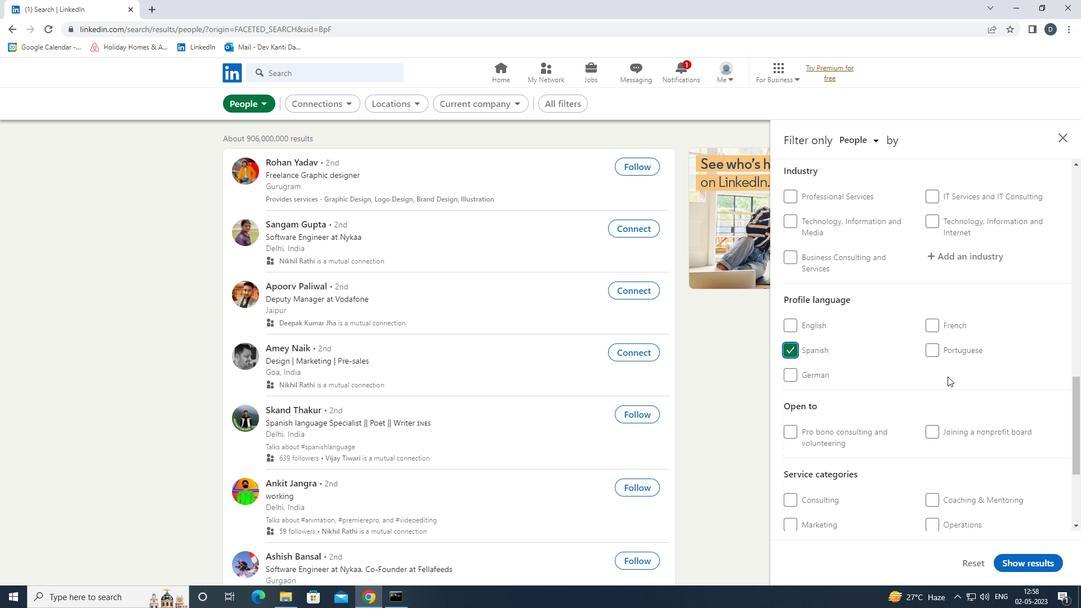 
Action: Mouse scrolled (968, 379) with delta (0, 0)
Screenshot: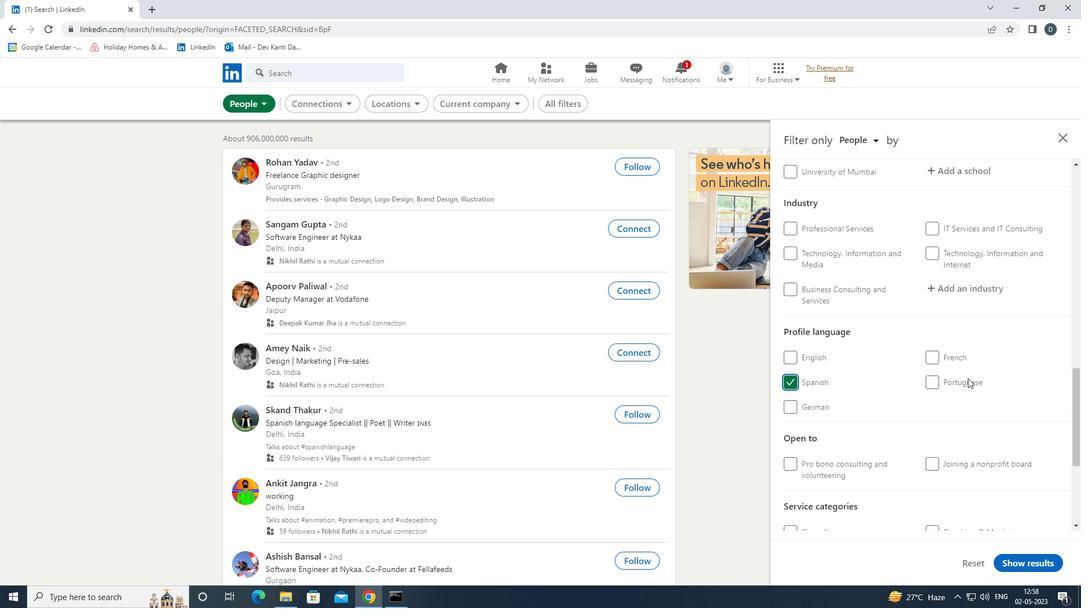 
Action: Mouse scrolled (968, 379) with delta (0, 0)
Screenshot: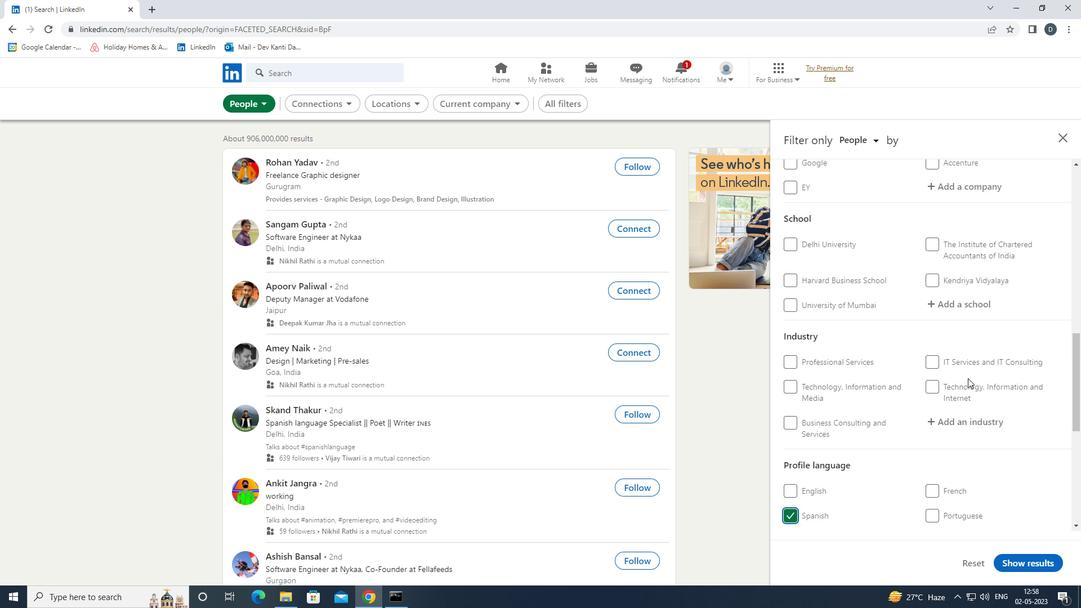 
Action: Mouse moved to (977, 312)
Screenshot: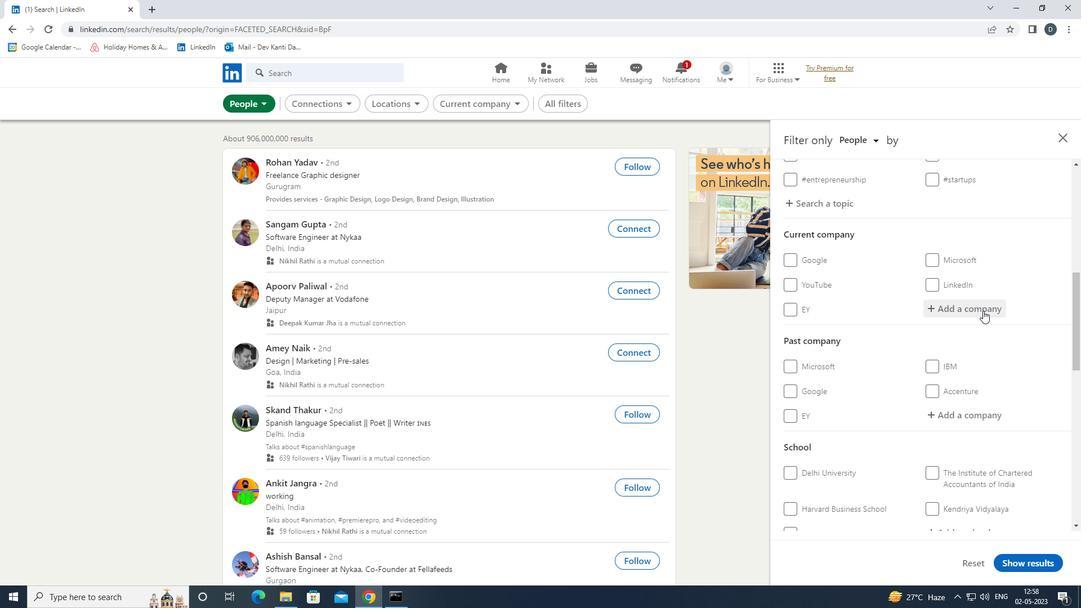 
Action: Mouse pressed left at (977, 312)
Screenshot: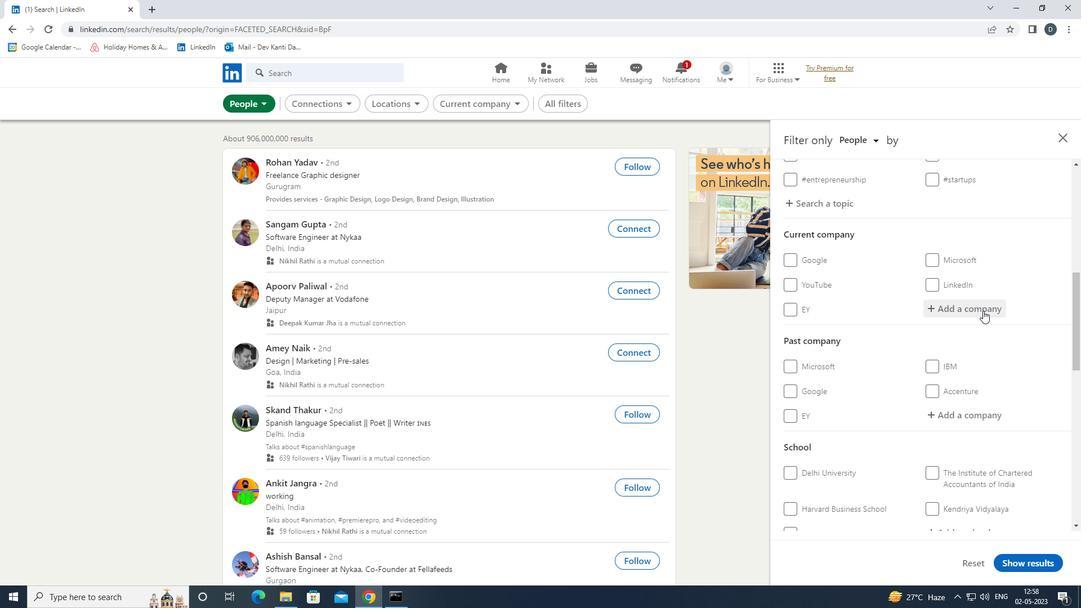 
Action: Key pressed <Key.shift>IMPETUS<Key.down><Key.enter><Key.down><Key.down><Key.down><Key.down><Key.down><Key.down><Key.up><Key.up><Key.enter>
Screenshot: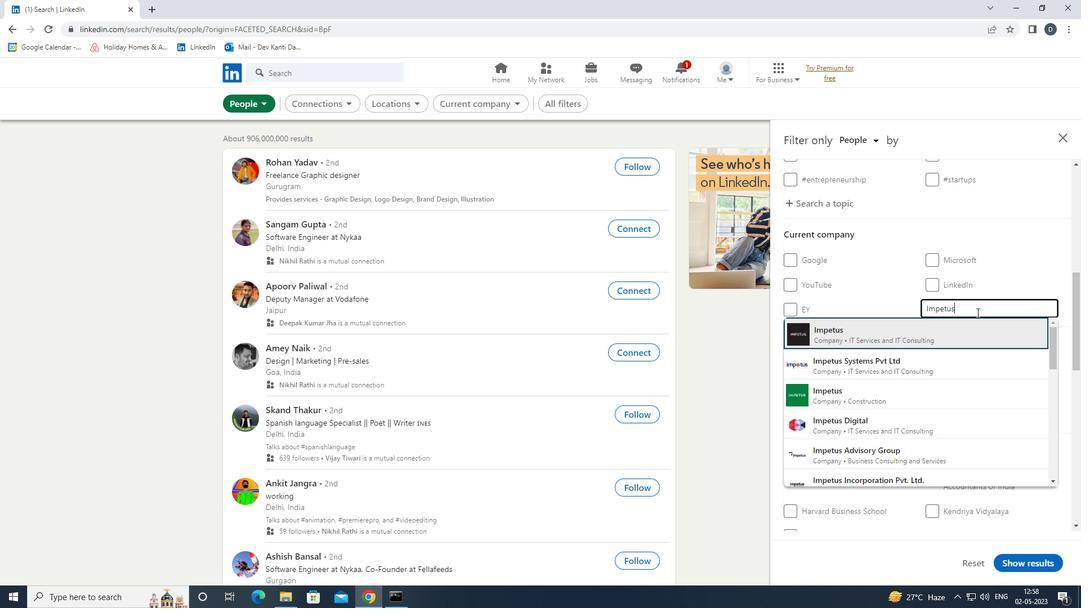 
Action: Mouse moved to (976, 312)
Screenshot: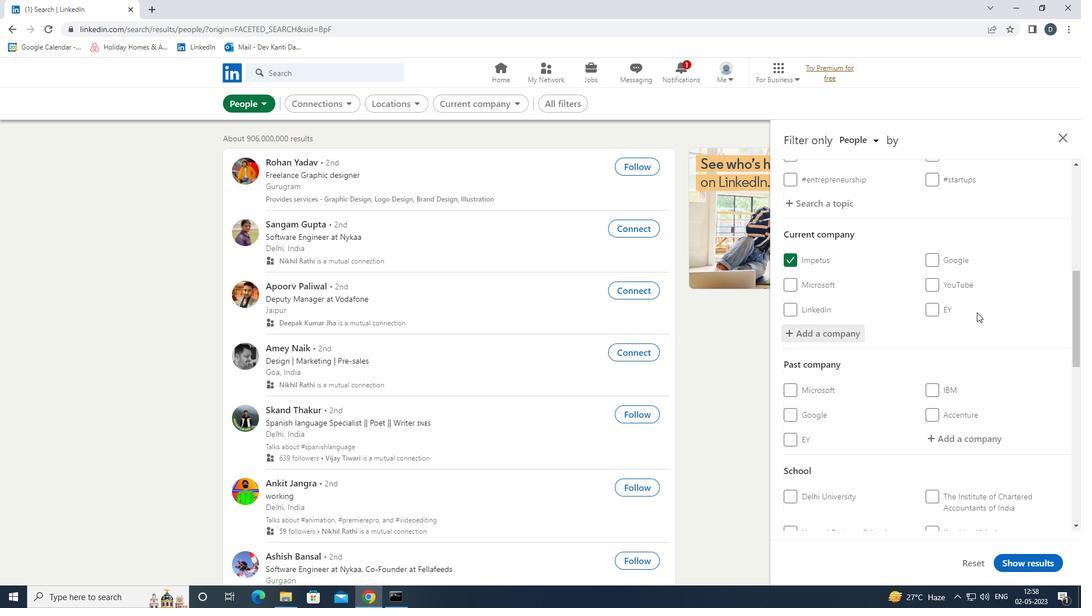 
Action: Mouse scrolled (976, 312) with delta (0, 0)
Screenshot: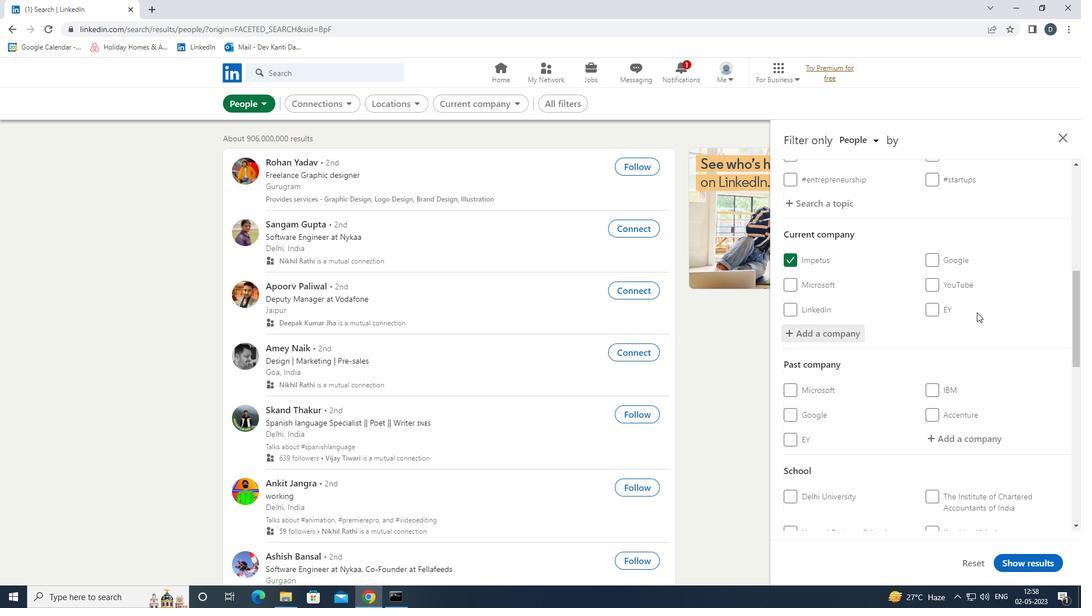 
Action: Mouse scrolled (976, 312) with delta (0, 0)
Screenshot: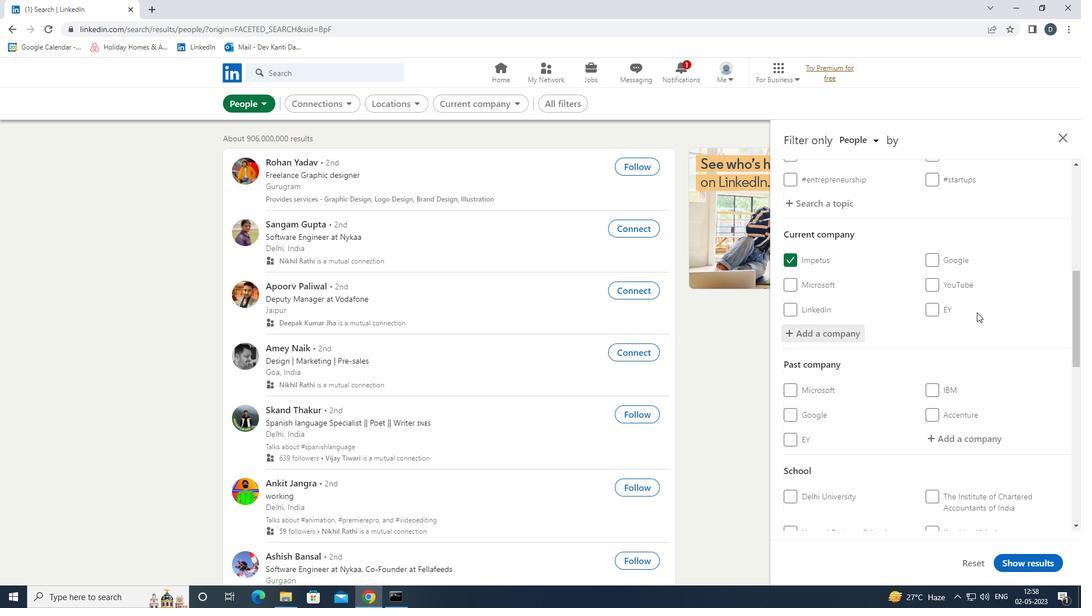 
Action: Mouse scrolled (976, 312) with delta (0, 0)
Screenshot: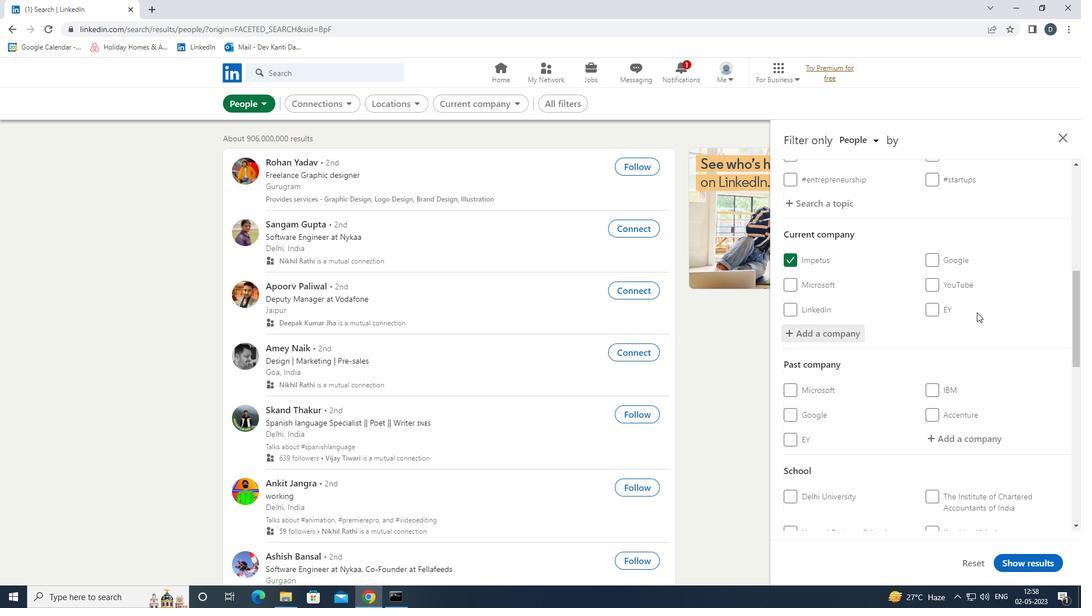 
Action: Mouse scrolled (976, 312) with delta (0, 0)
Screenshot: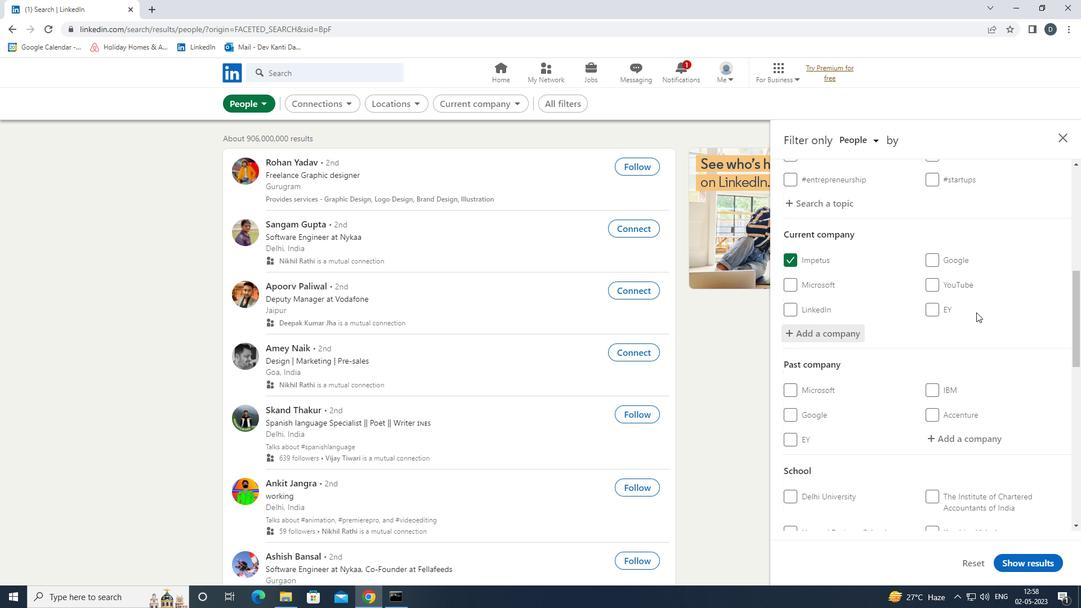
Action: Mouse scrolled (976, 312) with delta (0, 0)
Screenshot: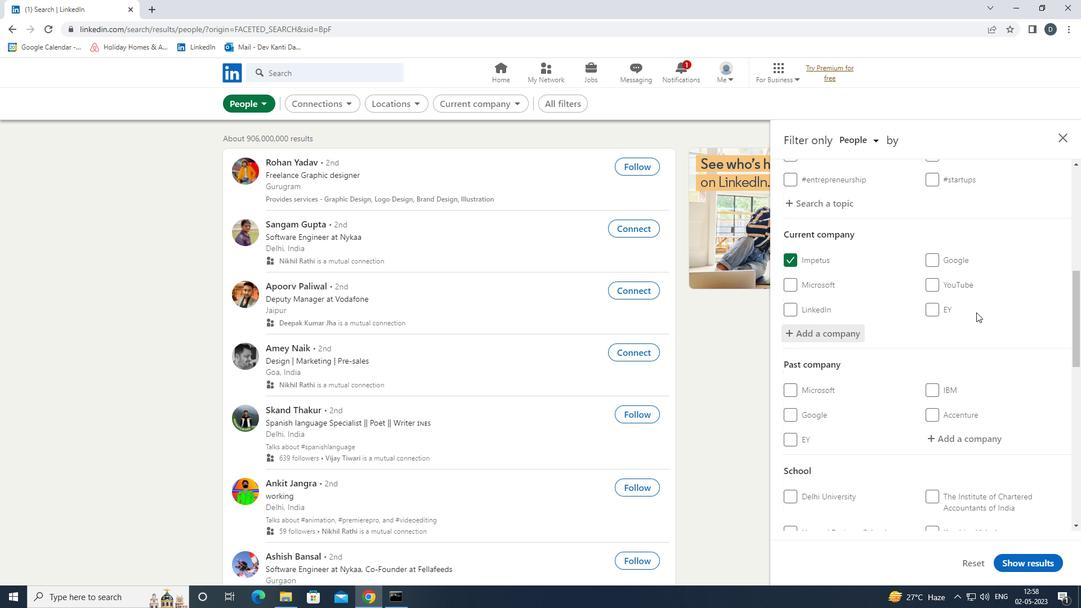 
Action: Mouse moved to (982, 275)
Screenshot: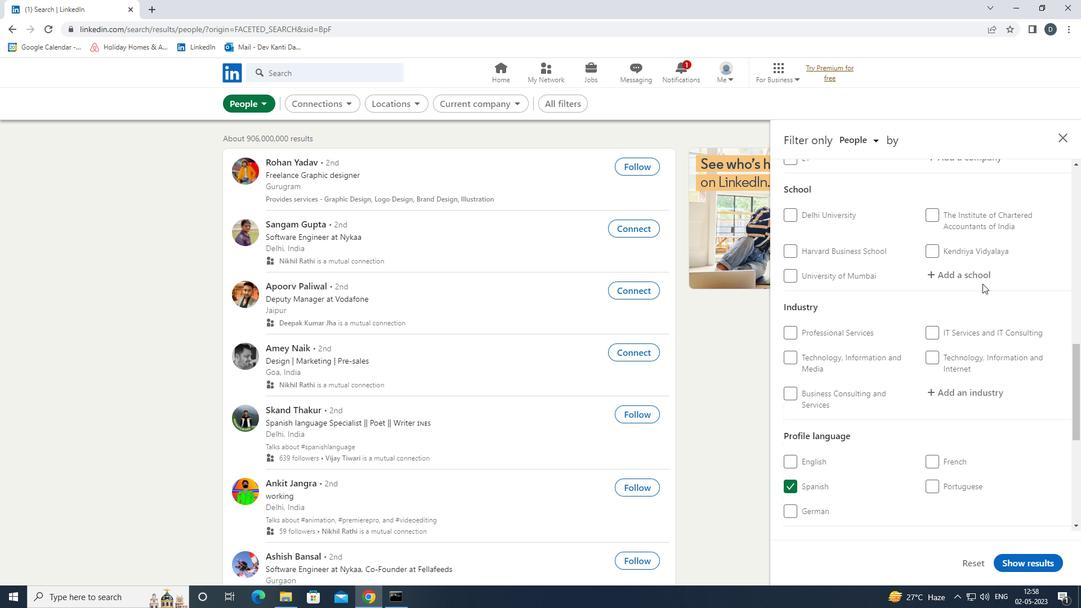 
Action: Mouse pressed left at (982, 275)
Screenshot: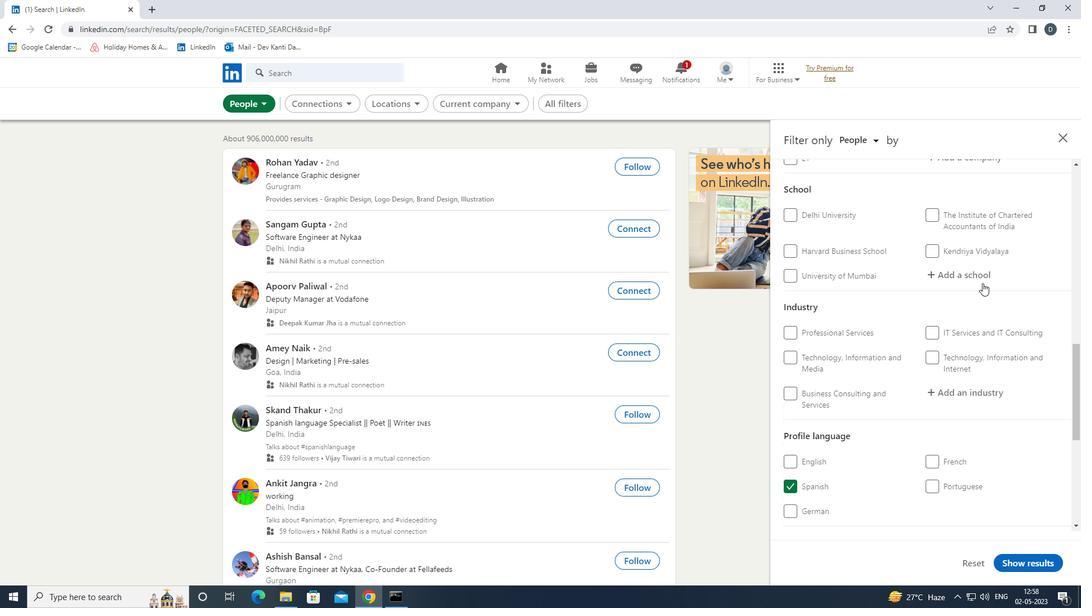 
Action: Key pressed <Key.shift>VEL'S<Key.down><Key.down><Key.enter>
Screenshot: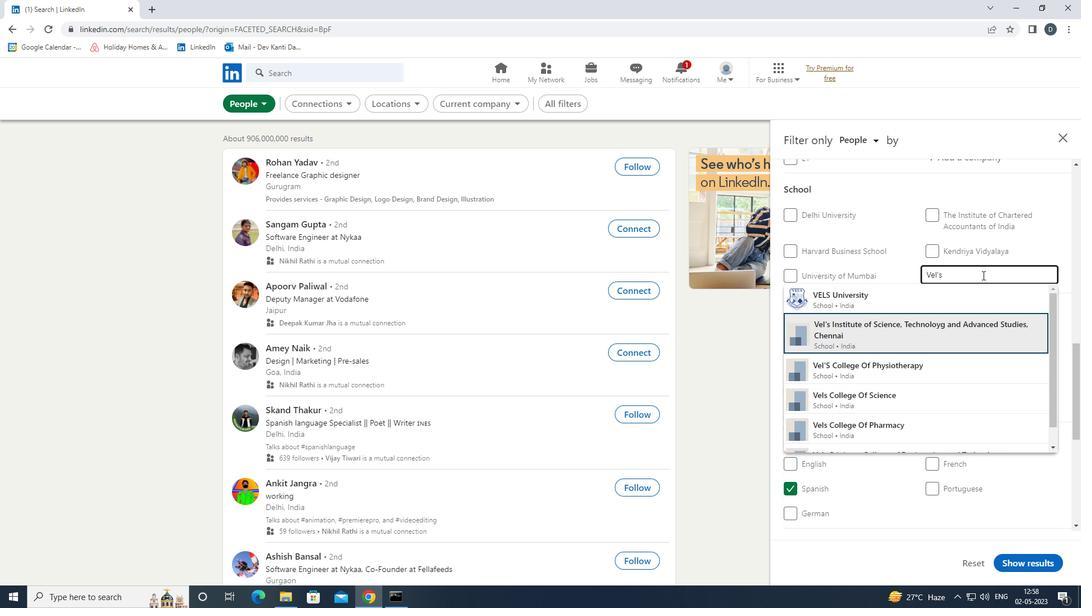 
Action: Mouse scrolled (982, 274) with delta (0, 0)
Screenshot: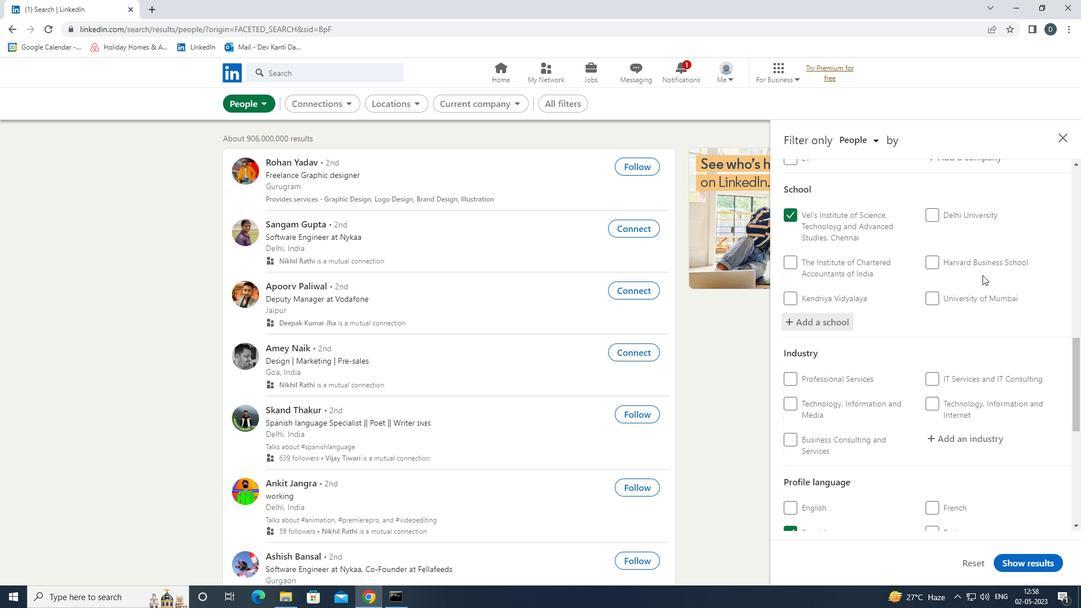 
Action: Mouse scrolled (982, 274) with delta (0, 0)
Screenshot: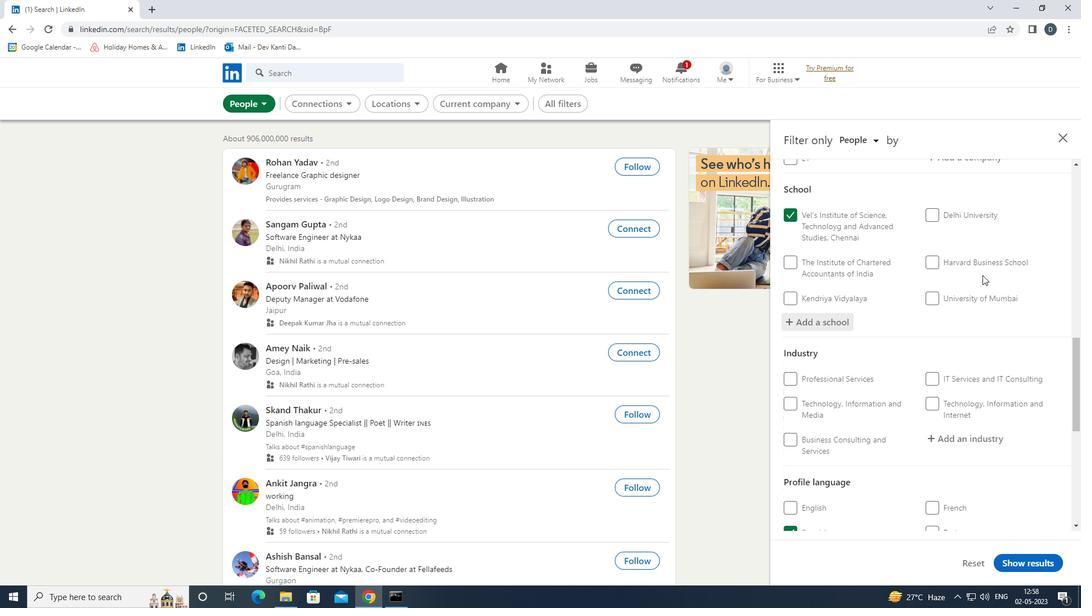 
Action: Mouse scrolled (982, 274) with delta (0, 0)
Screenshot: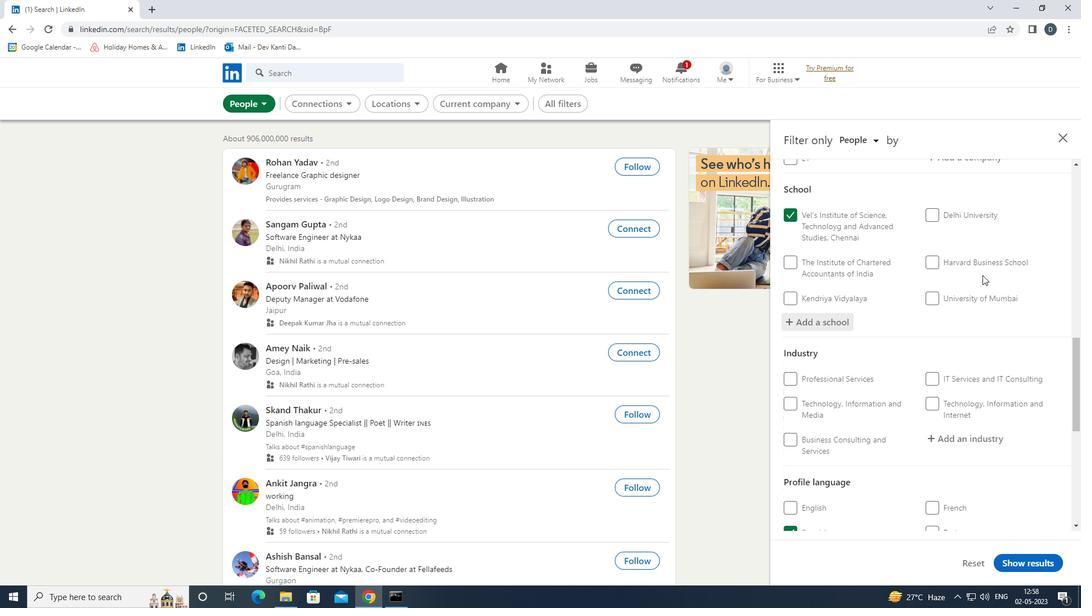 
Action: Mouse moved to (982, 274)
Screenshot: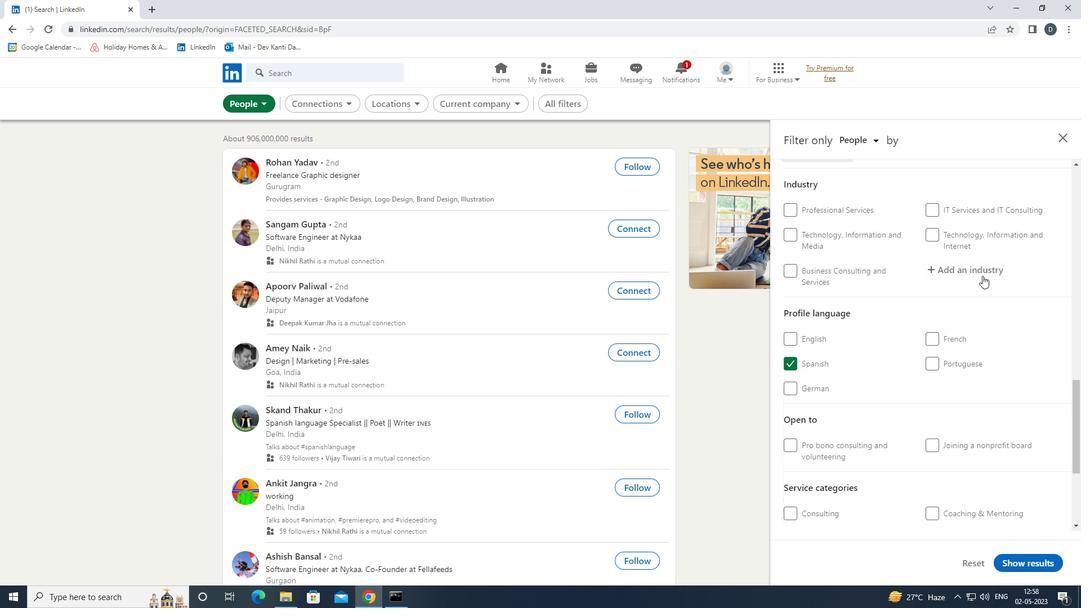 
Action: Mouse pressed left at (982, 274)
Screenshot: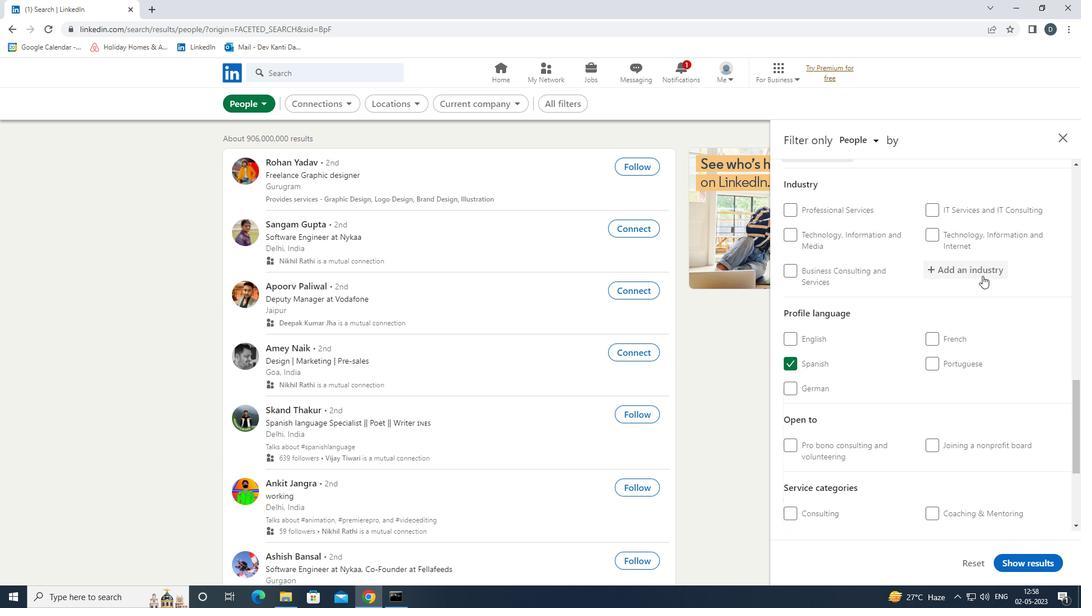 
Action: Key pressed <Key.shift>GEOTHER<Key.down><Key.enter>
Screenshot: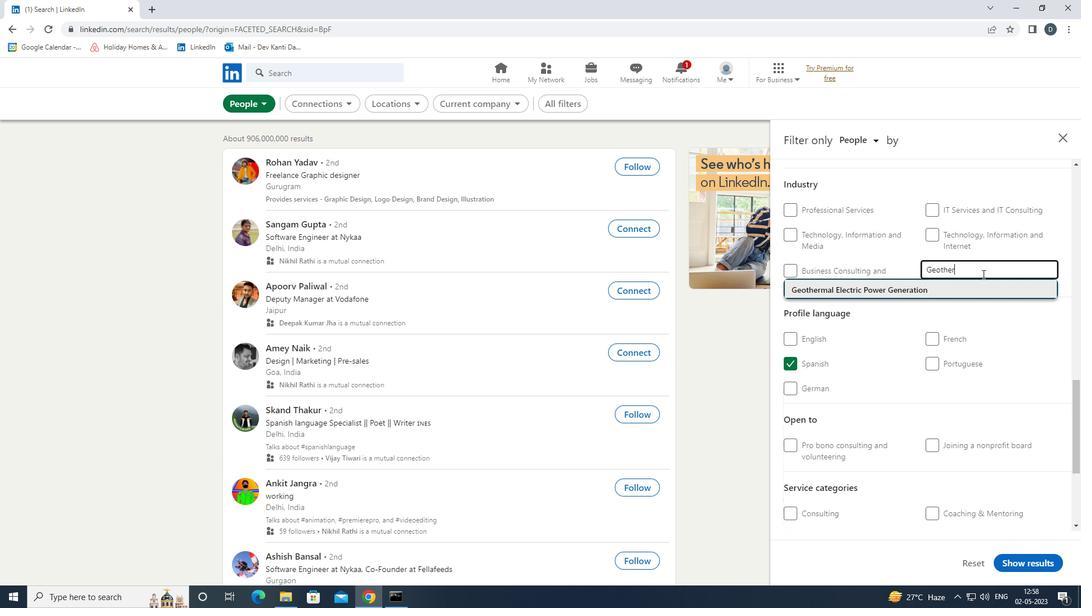 
Action: Mouse scrolled (982, 273) with delta (0, 0)
Screenshot: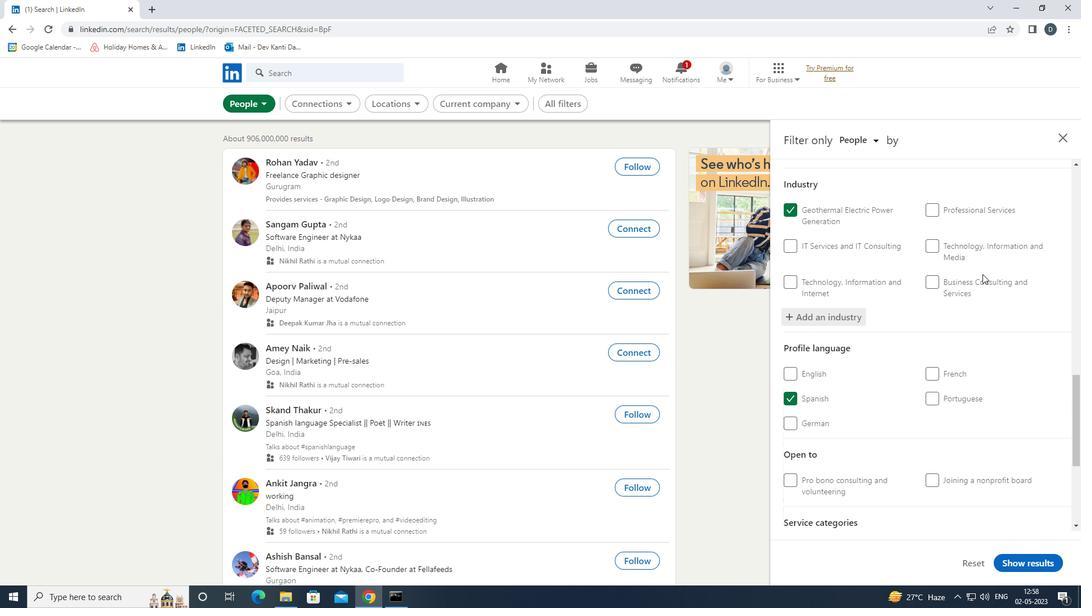 
Action: Mouse scrolled (982, 273) with delta (0, 0)
Screenshot: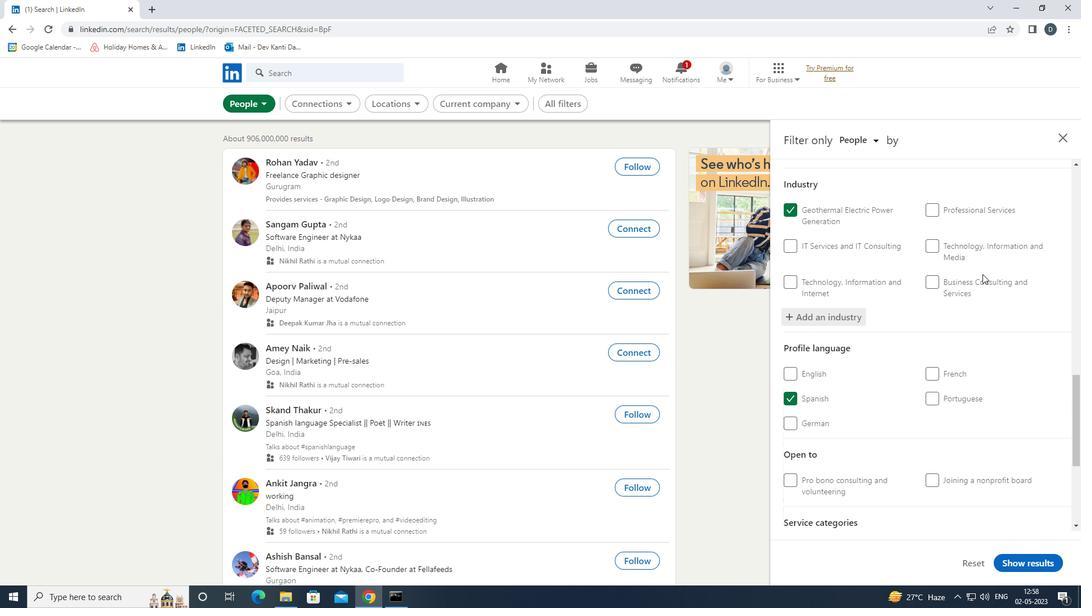 
Action: Mouse scrolled (982, 273) with delta (0, 0)
Screenshot: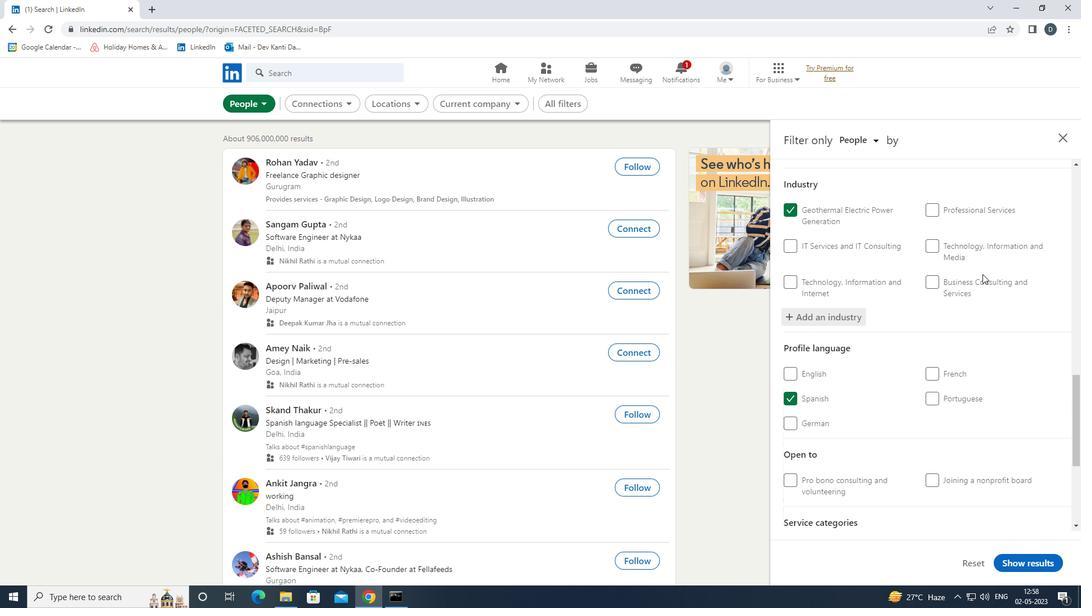 
Action: Mouse scrolled (982, 273) with delta (0, 0)
Screenshot: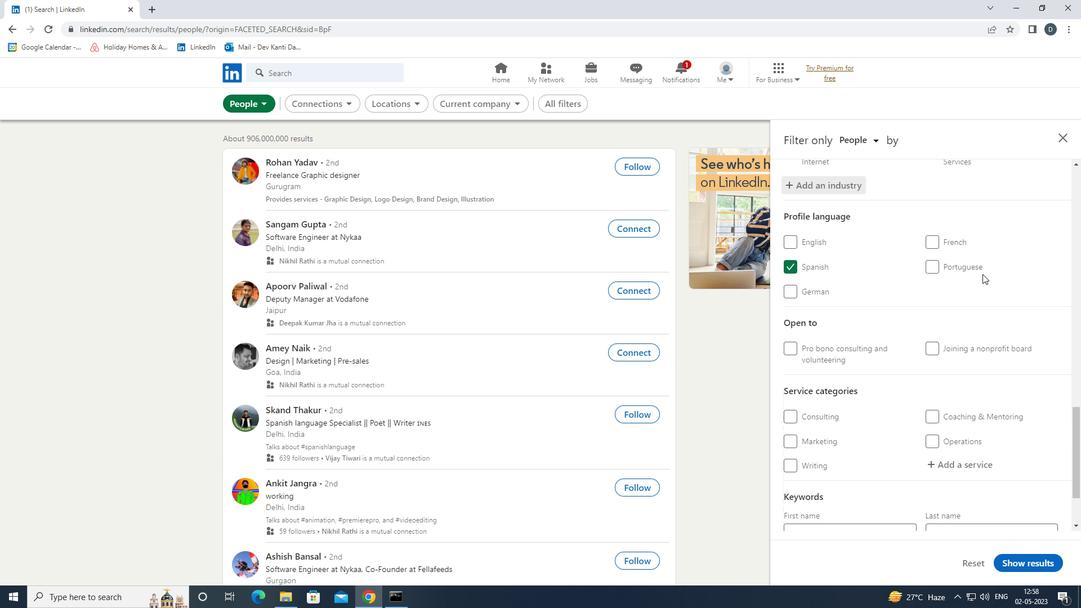 
Action: Mouse scrolled (982, 273) with delta (0, 0)
Screenshot: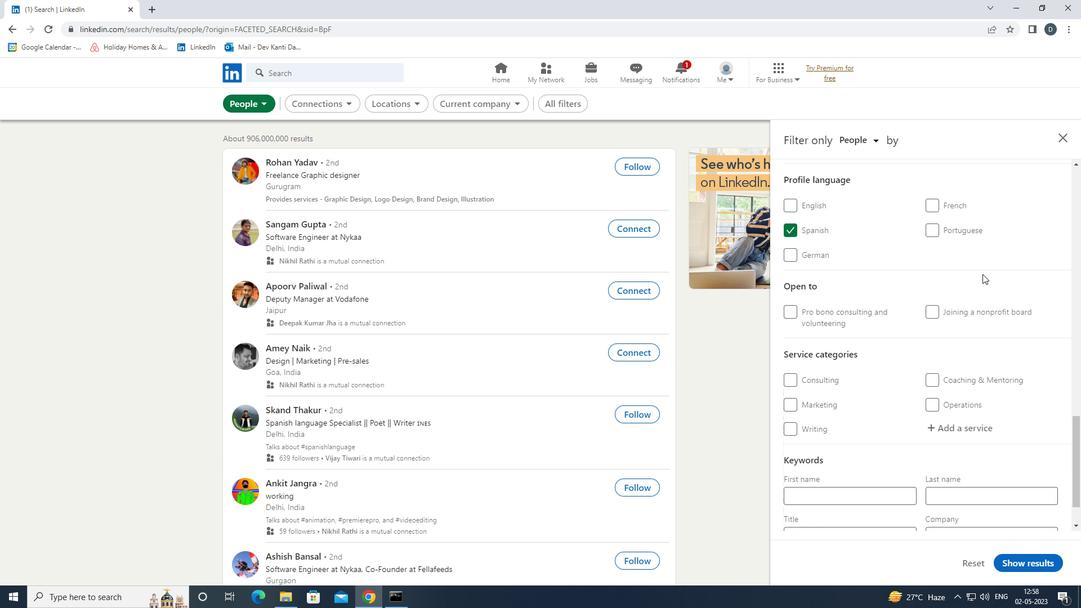 
Action: Mouse scrolled (982, 273) with delta (0, 0)
Screenshot: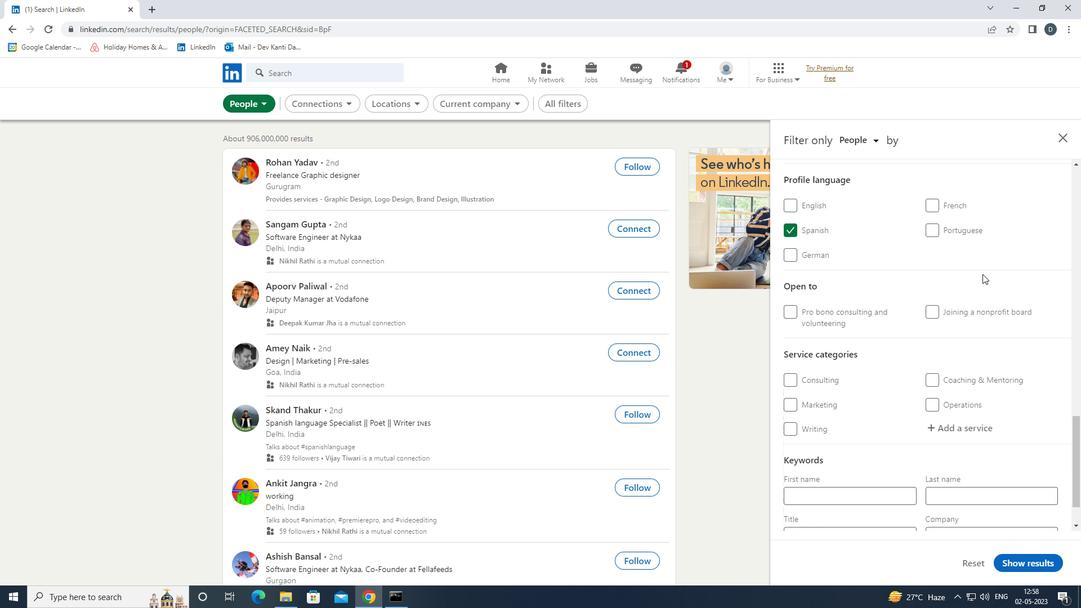 
Action: Mouse moved to (955, 370)
Screenshot: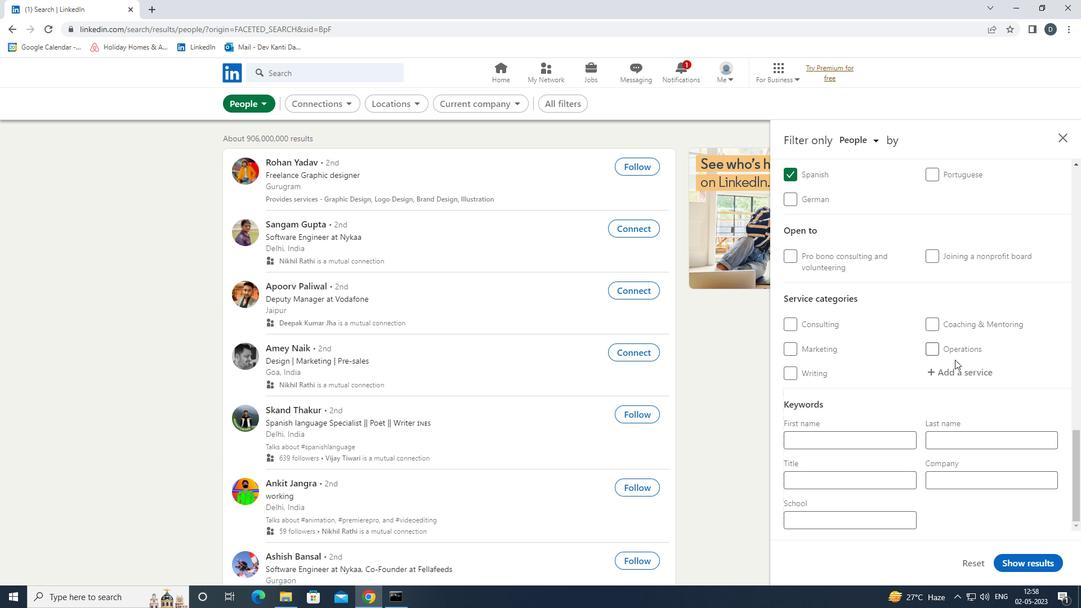 
Action: Mouse pressed left at (955, 370)
Screenshot: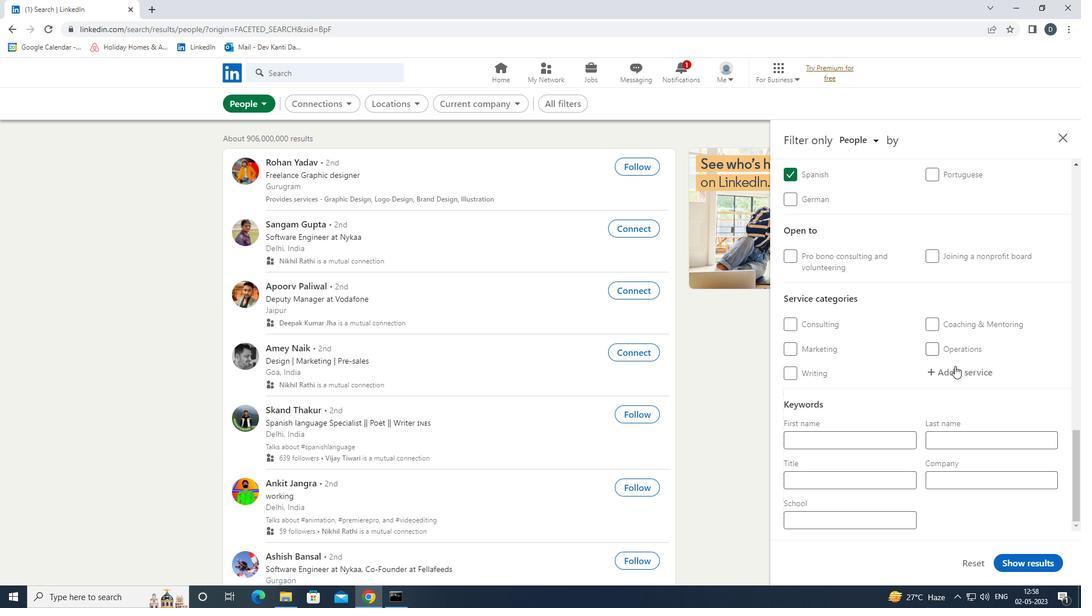 
Action: Key pressed <Key.shift><Key.shift>FINANCIAL<Key.space><Key.shift>ACC<Key.down><Key.enter>
Screenshot: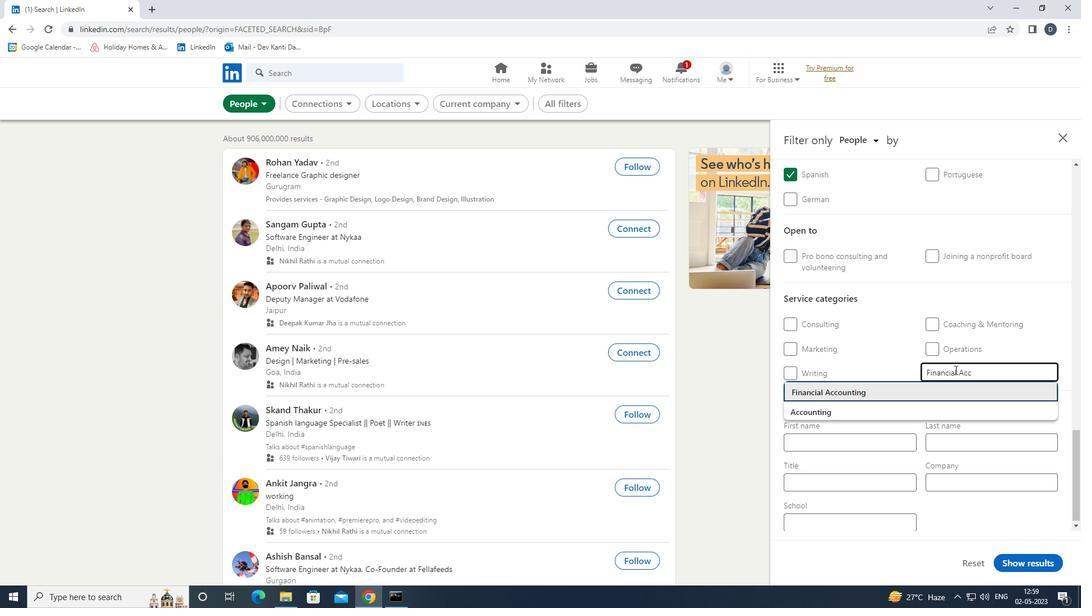 
Action: Mouse moved to (954, 389)
Screenshot: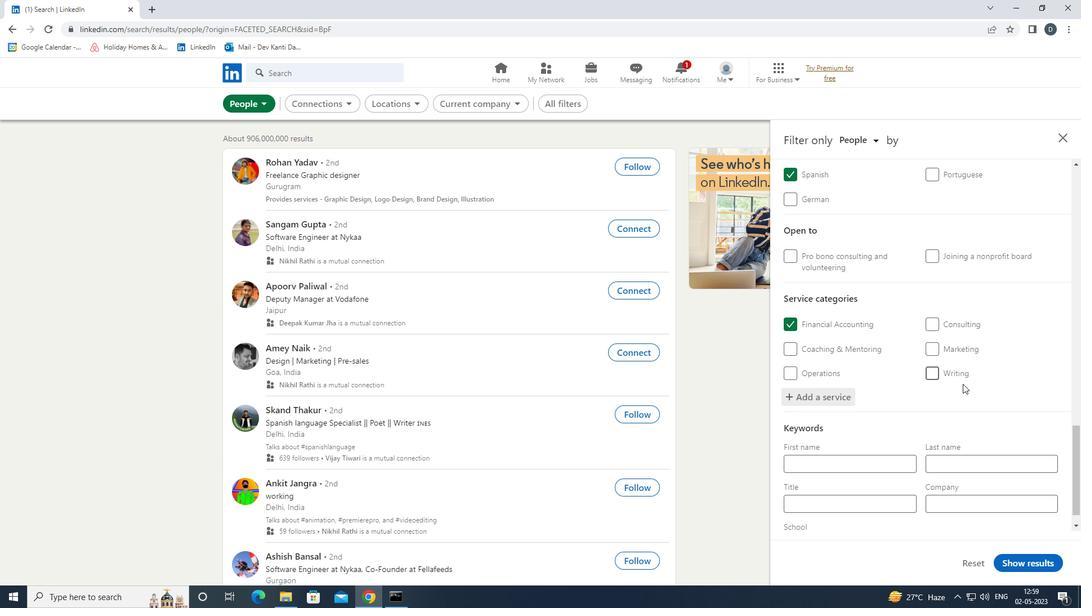 
Action: Mouse scrolled (954, 388) with delta (0, 0)
Screenshot: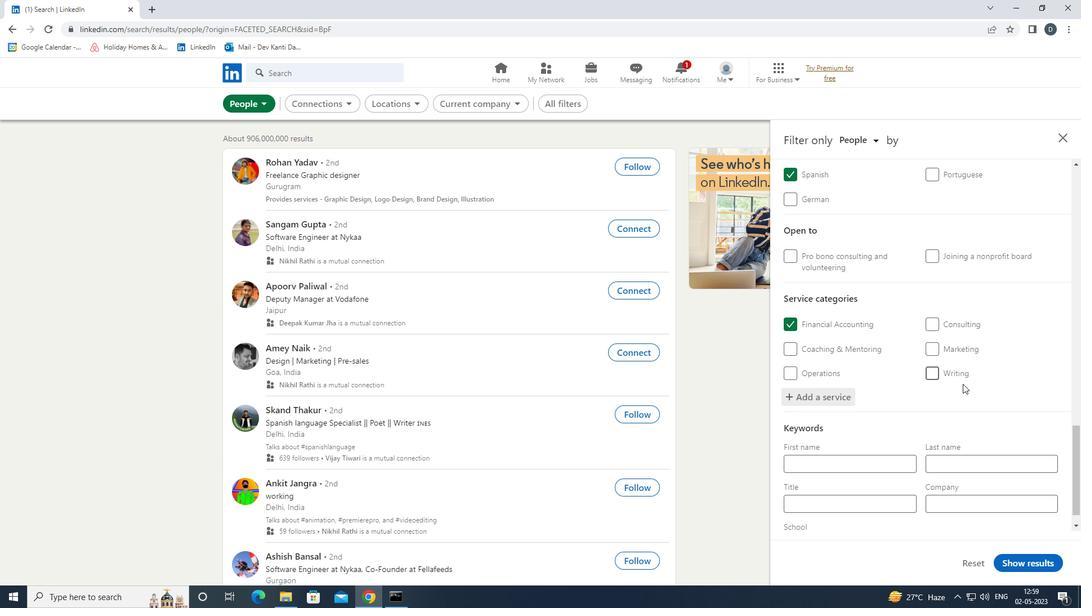 
Action: Mouse moved to (954, 390)
Screenshot: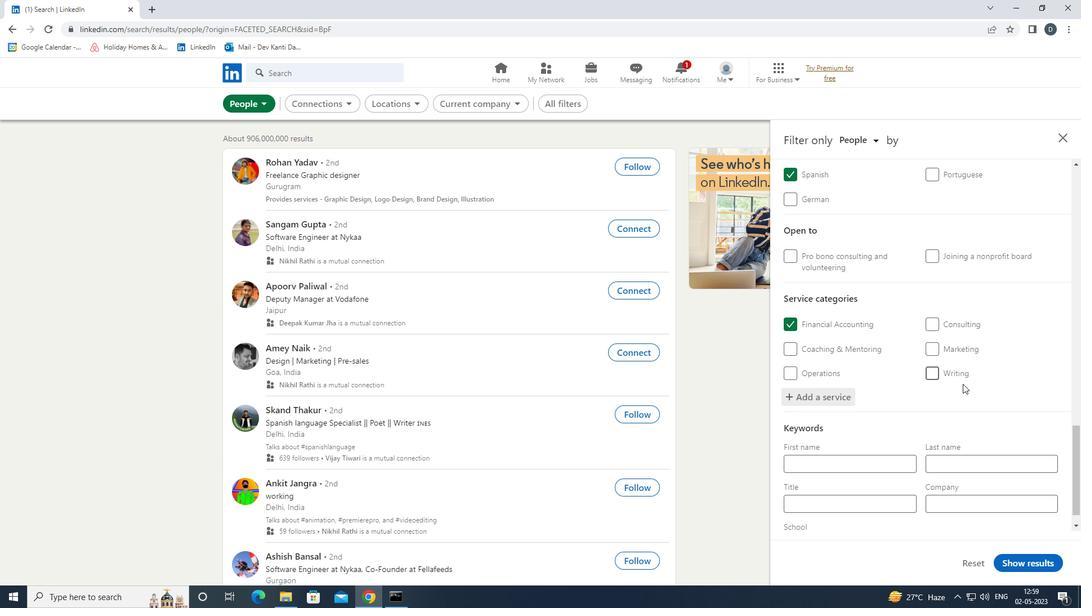 
Action: Mouse scrolled (954, 389) with delta (0, 0)
Screenshot: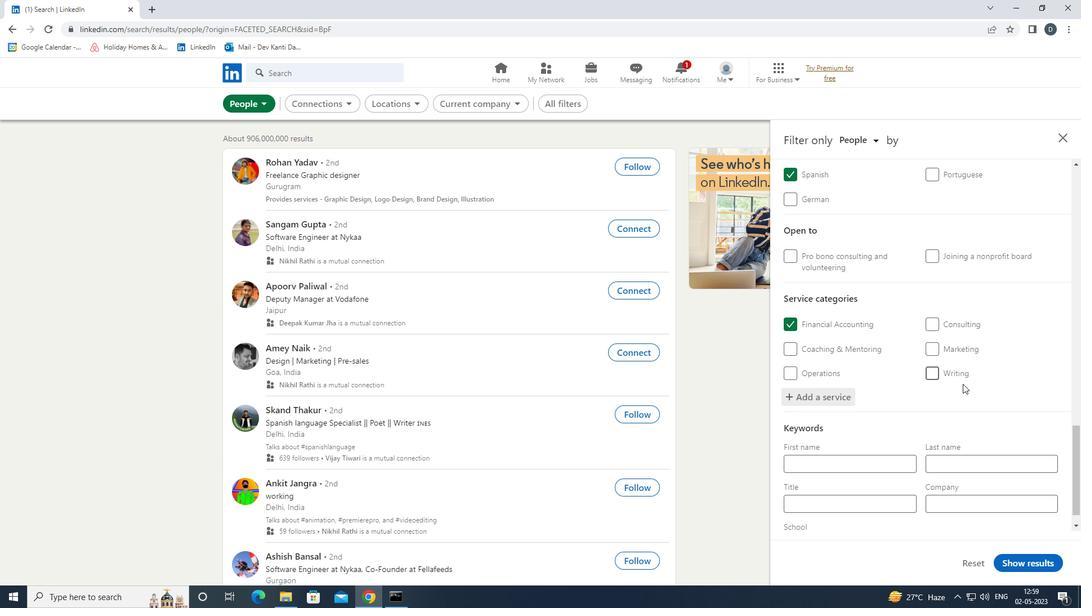 
Action: Mouse moved to (953, 390)
Screenshot: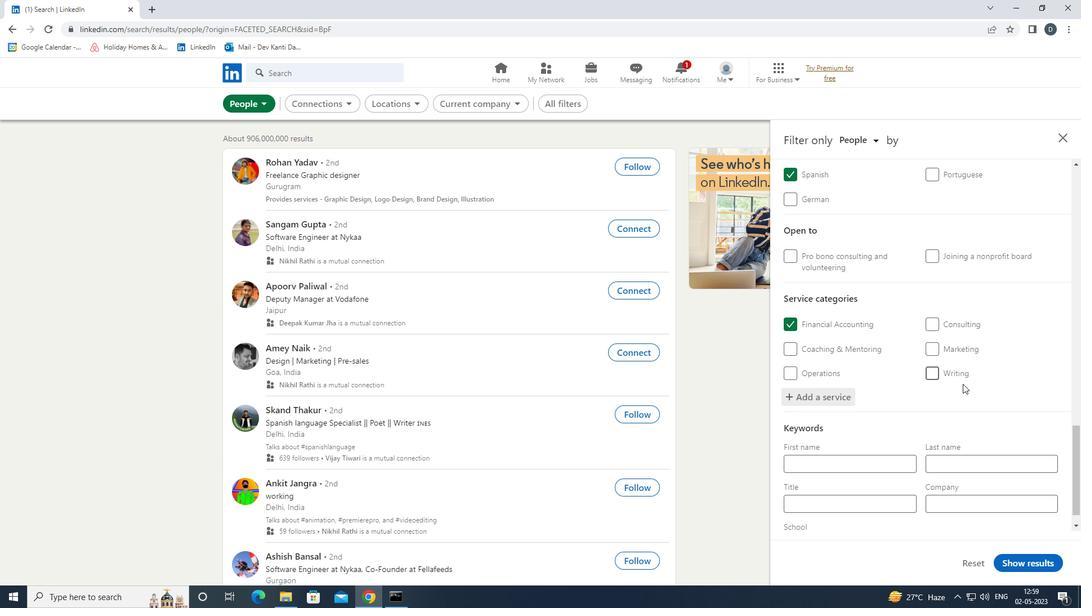 
Action: Mouse scrolled (953, 390) with delta (0, 0)
Screenshot: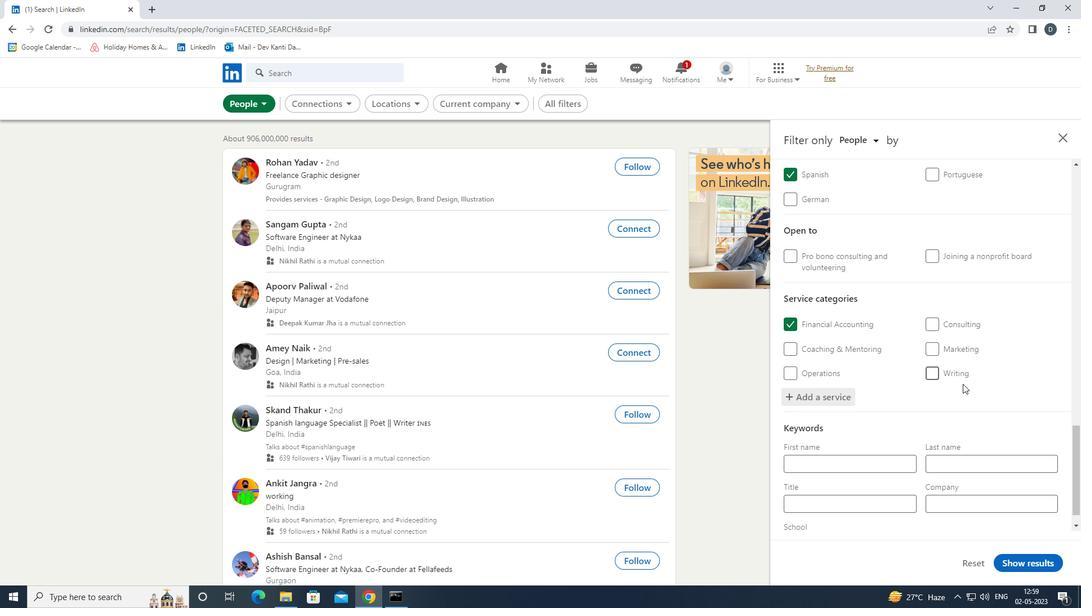 
Action: Mouse moved to (953, 390)
Screenshot: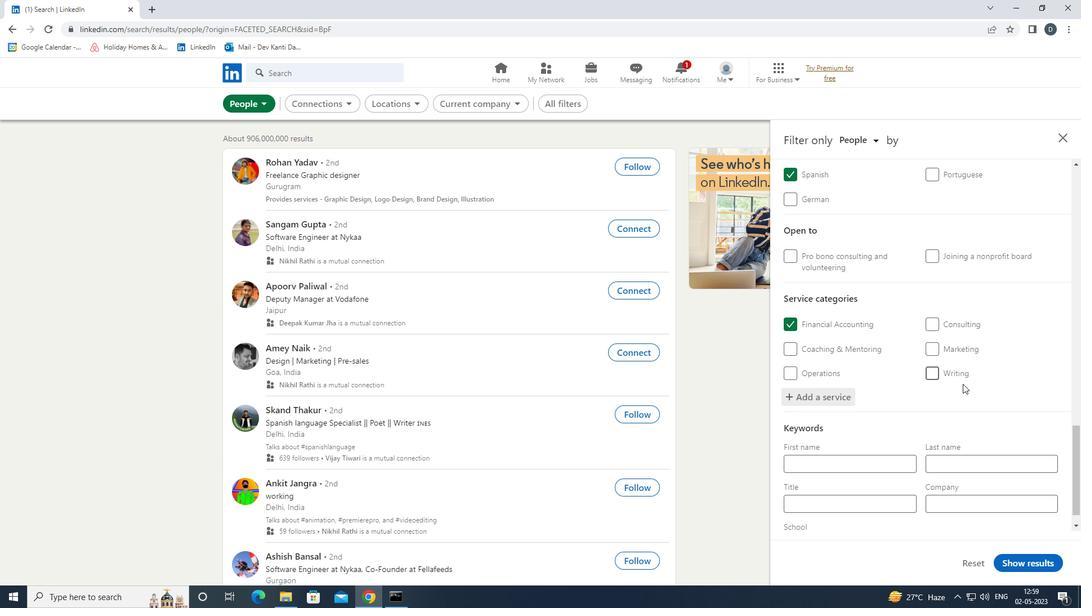 
Action: Mouse scrolled (953, 390) with delta (0, 0)
Screenshot: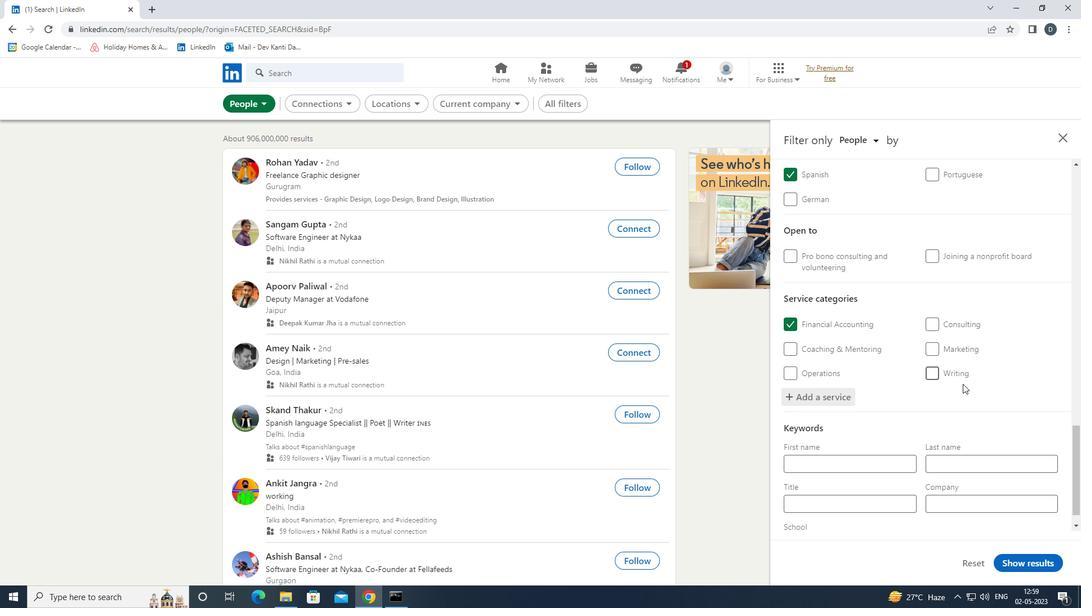 
Action: Mouse moved to (950, 395)
Screenshot: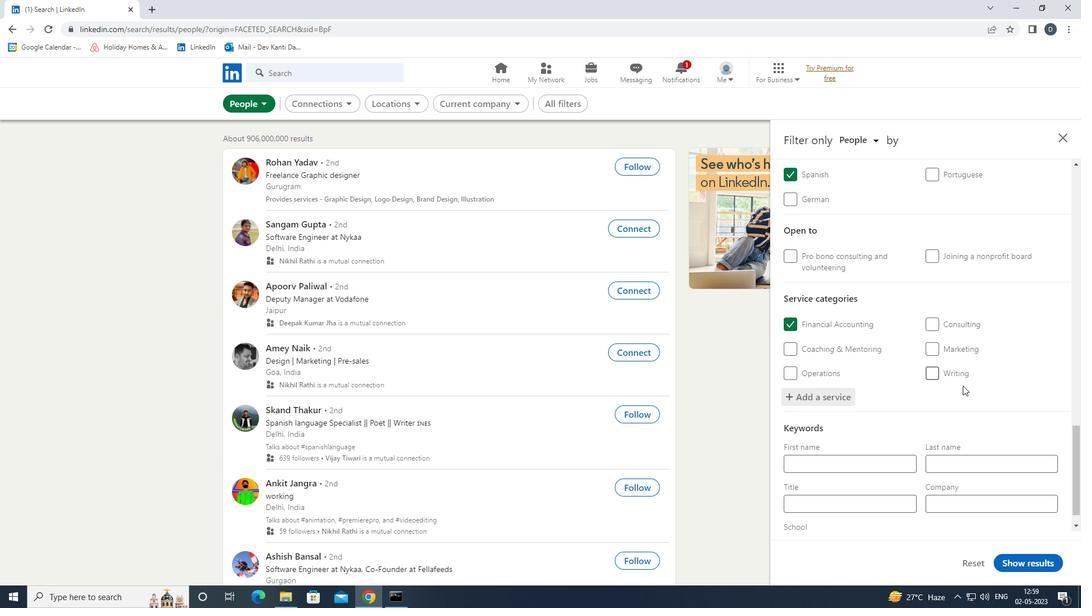 
Action: Mouse scrolled (950, 394) with delta (0, 0)
Screenshot: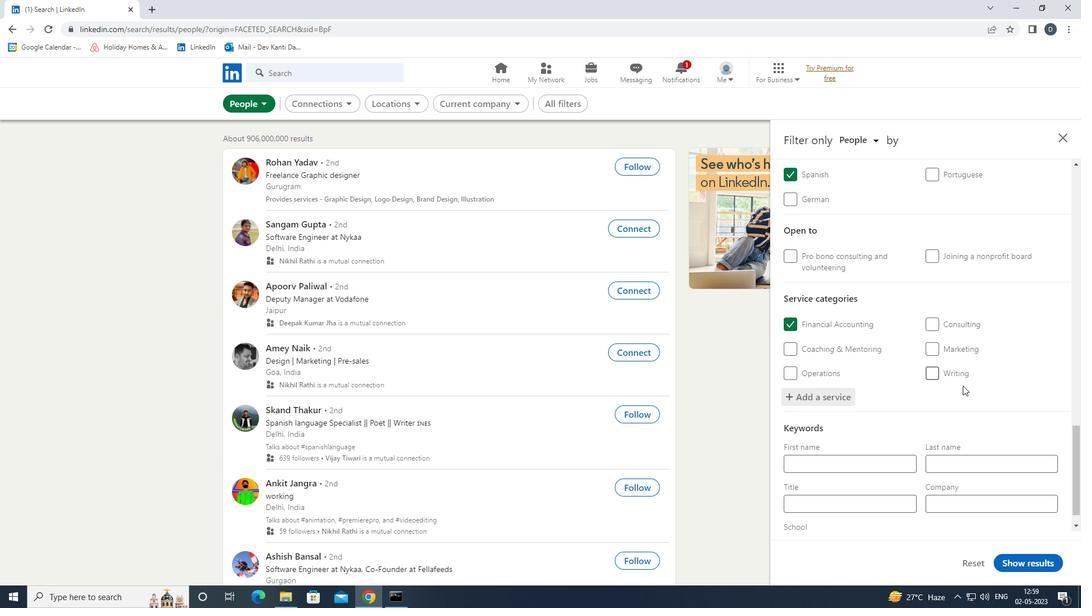 
Action: Mouse moved to (861, 475)
Screenshot: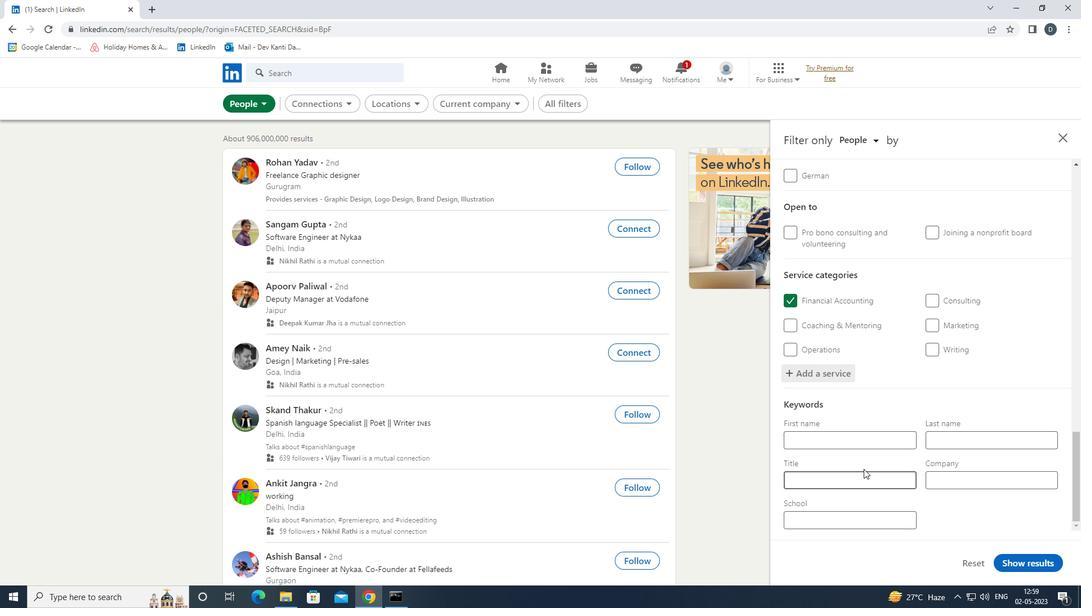 
Action: Mouse pressed left at (861, 475)
Screenshot: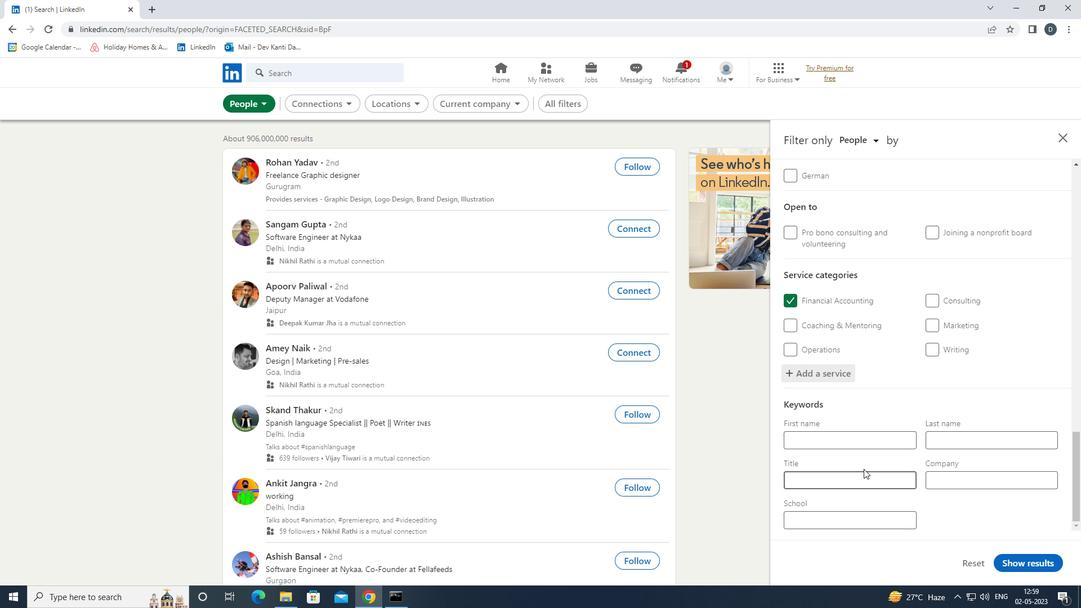 
Action: Key pressed <Key.shift>FINANCIAL<Key.space><Key.shift>PLANNER
Screenshot: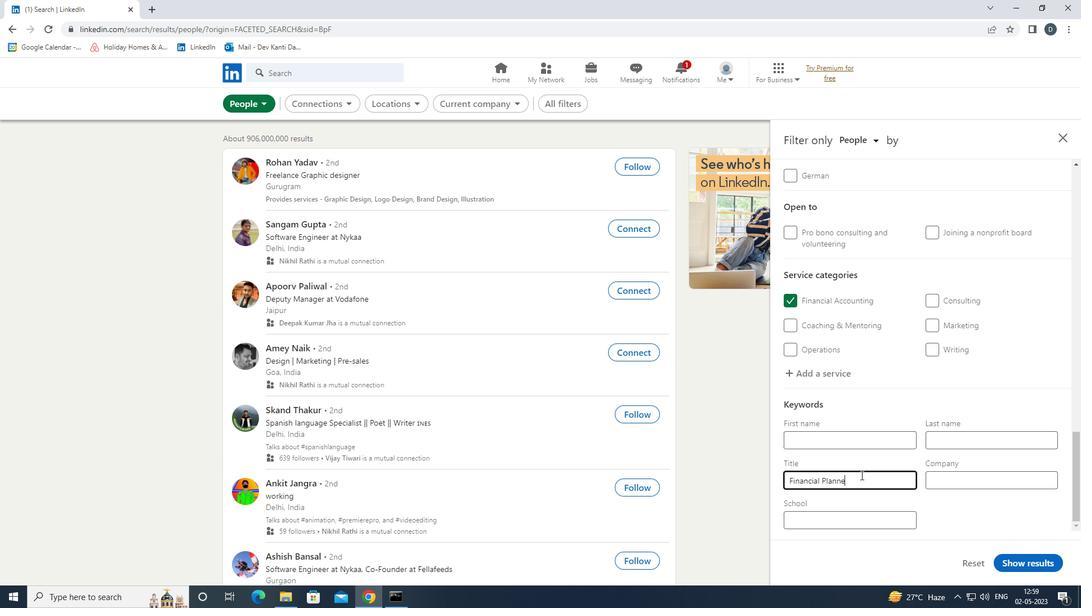 
Action: Mouse moved to (1040, 555)
Screenshot: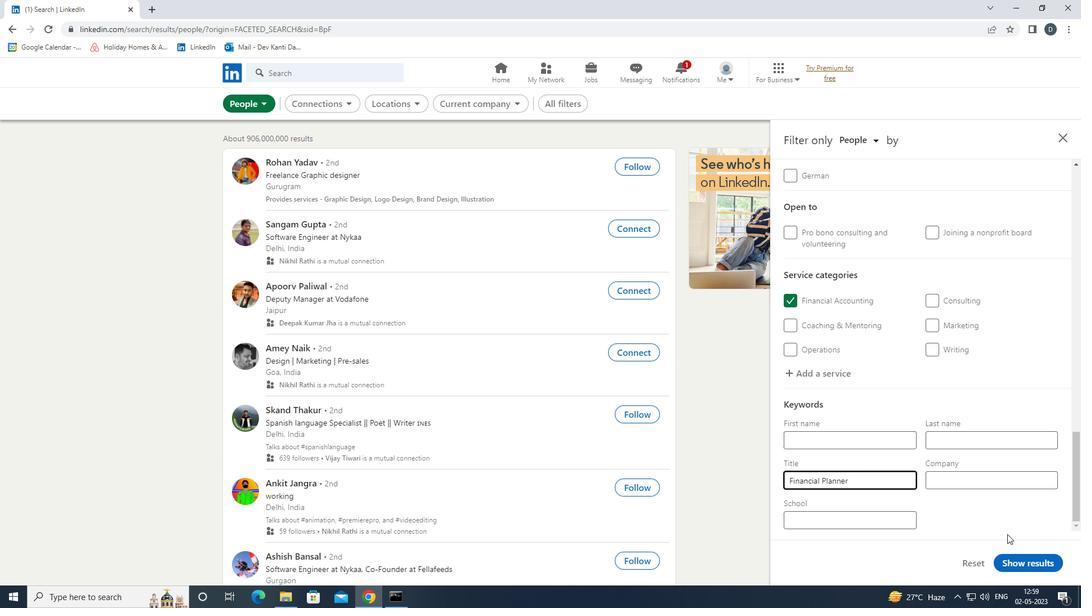 
Action: Mouse pressed left at (1040, 555)
Screenshot: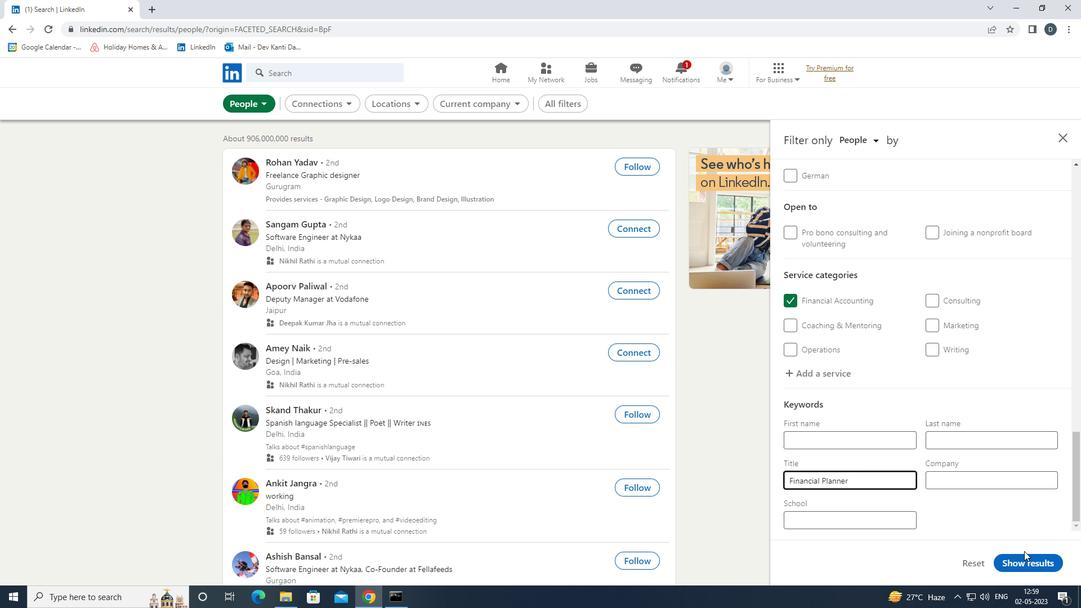 
Action: Mouse moved to (355, 134)
Screenshot: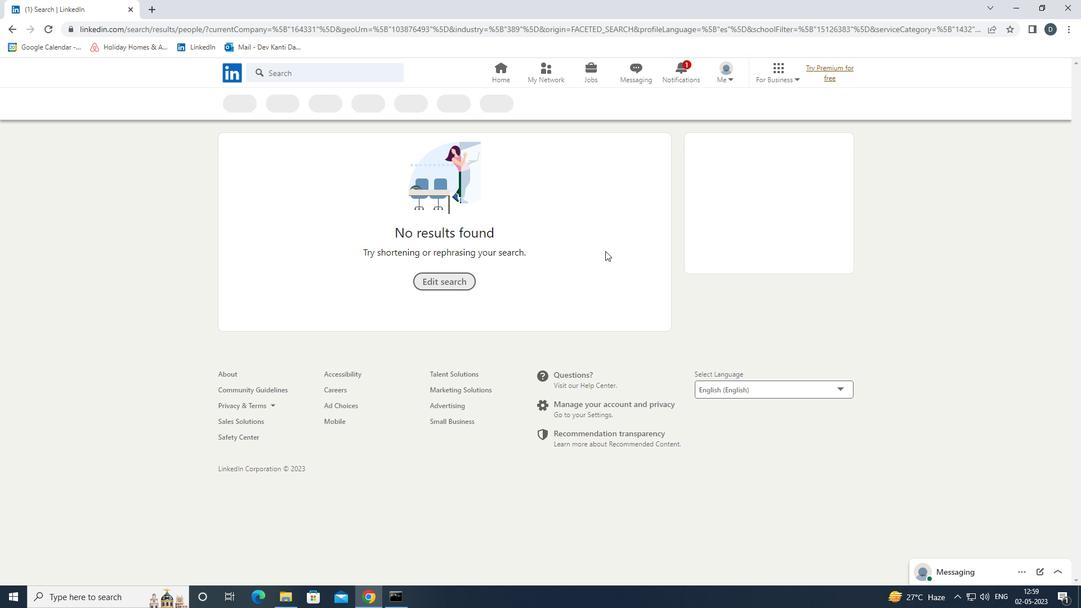 
